Task: Add an event with the title Second Client Appreciation Reception, date '2024/05/09', time 8:00 AM to 10:00 AMand add a description: The PIP Discussion will be conducted in a respectful and confidential manner, ensuring that the employee feels heard and valued. The ultimate goal is to create a supportive environment that encourages growth, self-improvement, and the attainment of desired performance levels.Select event color  Flamingo . Add location for the event as: Vilnius, Lithuania, logged in from the account softage.8@softage.netand send the event invitation to softage.6@softage.net and softage.7@softage.net. Set a reminder for the event Daily
Action: Mouse moved to (48, 114)
Screenshot: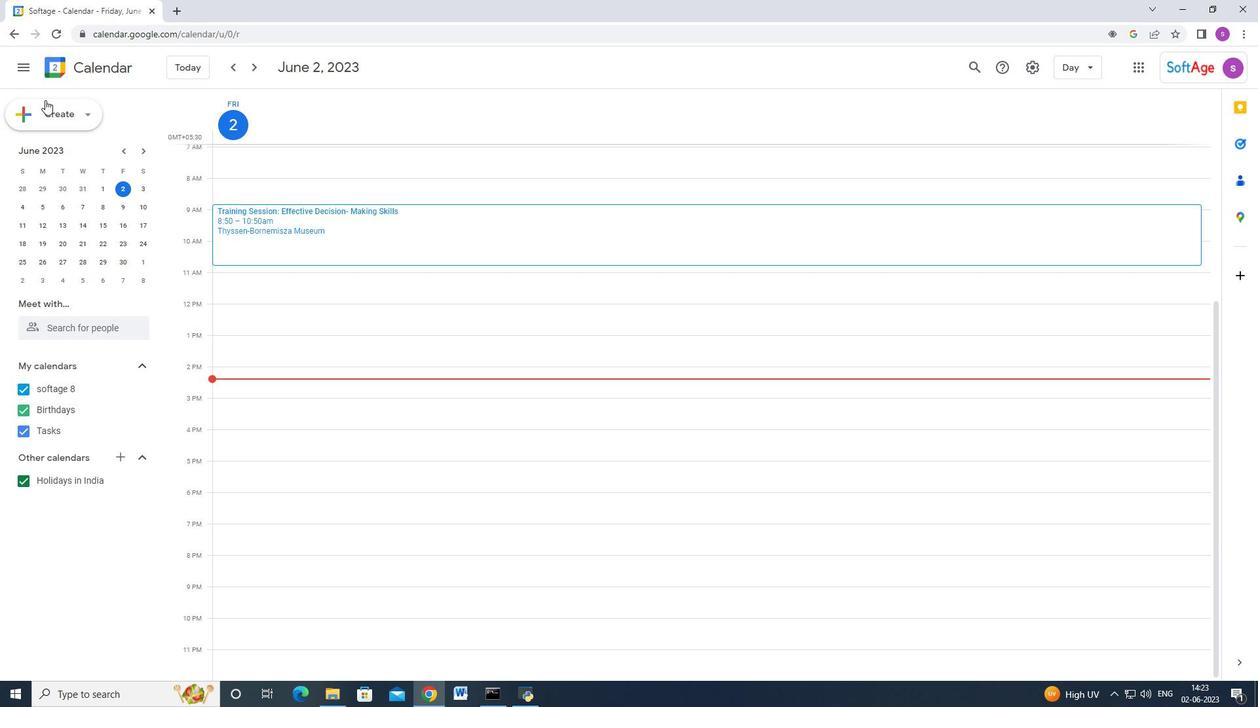 
Action: Mouse pressed left at (48, 114)
Screenshot: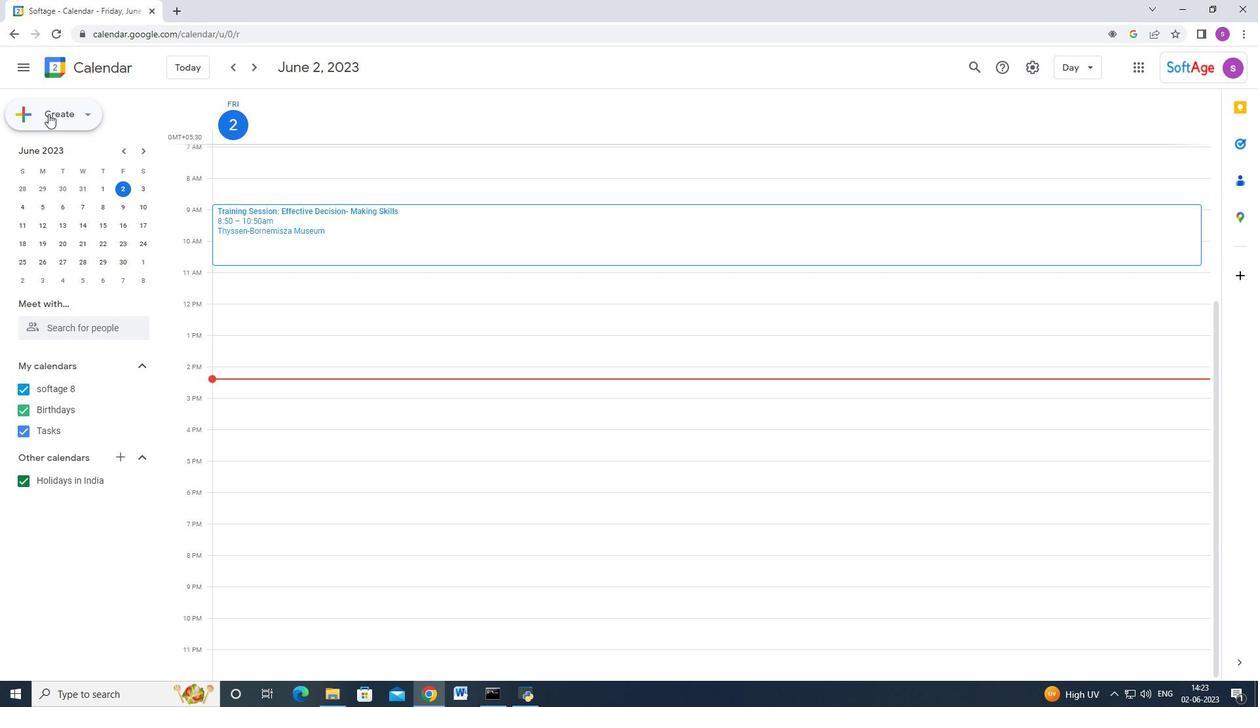 
Action: Mouse moved to (54, 146)
Screenshot: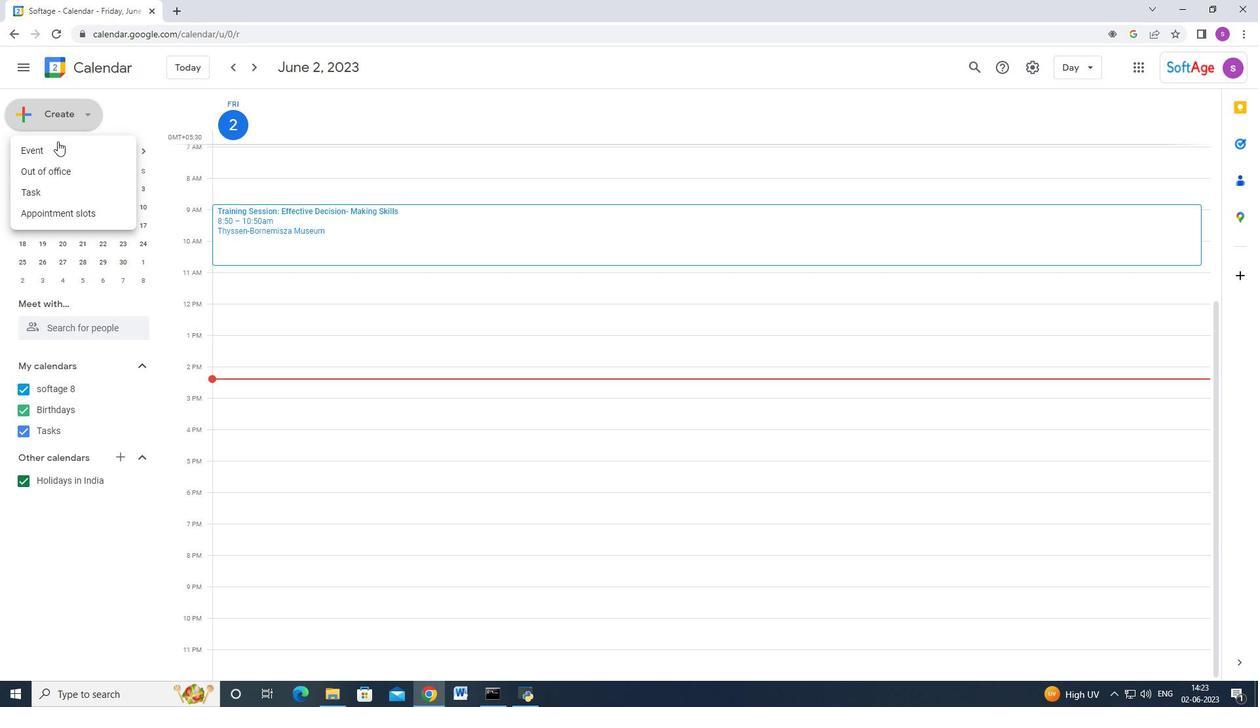 
Action: Mouse pressed left at (54, 146)
Screenshot: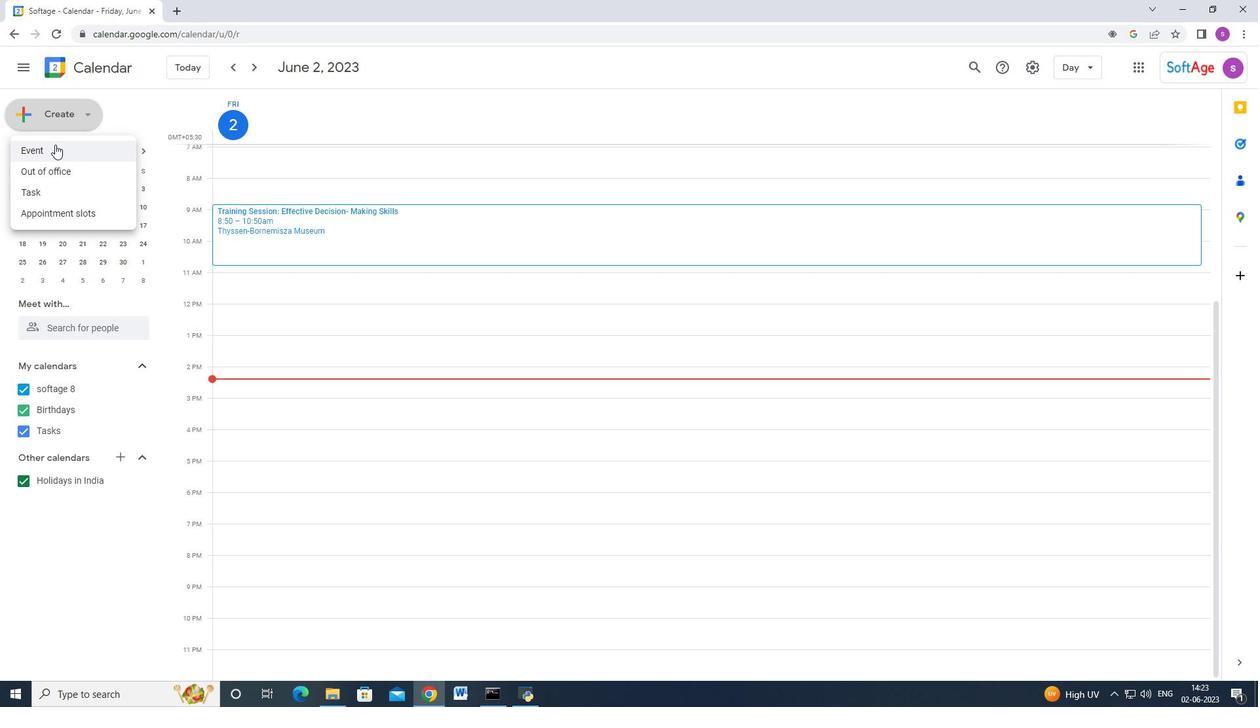 
Action: Mouse moved to (735, 509)
Screenshot: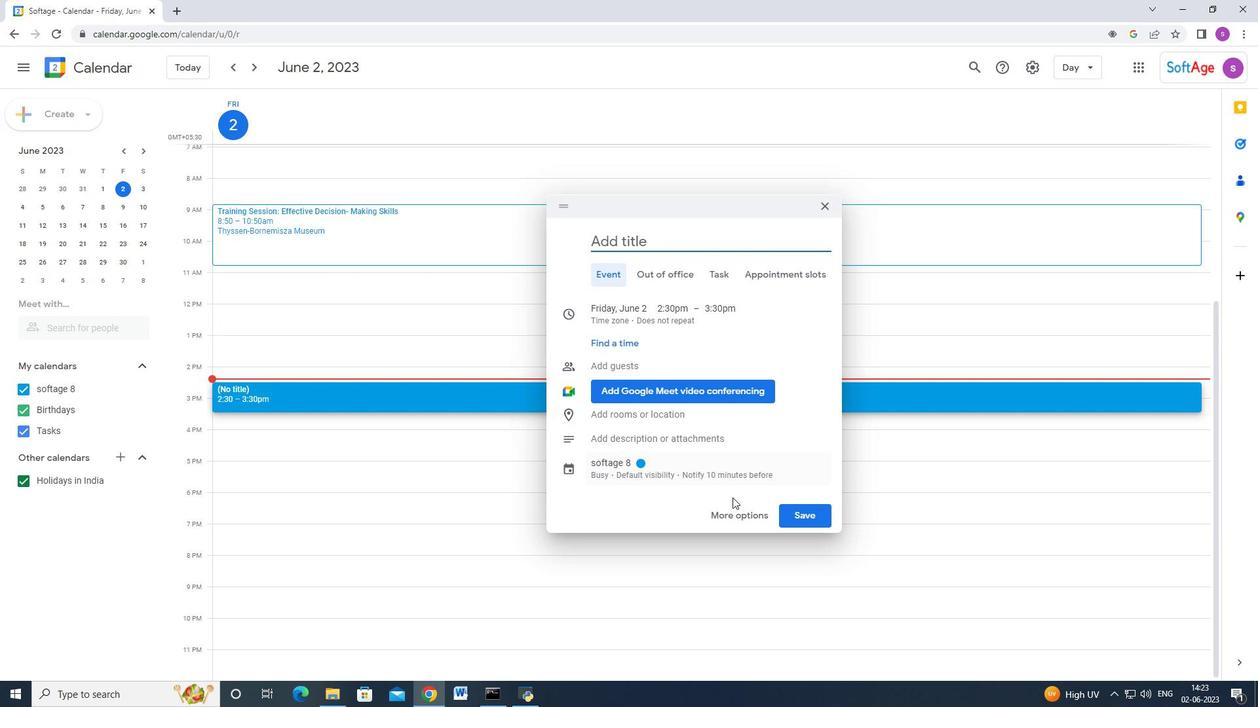 
Action: Mouse pressed left at (735, 509)
Screenshot: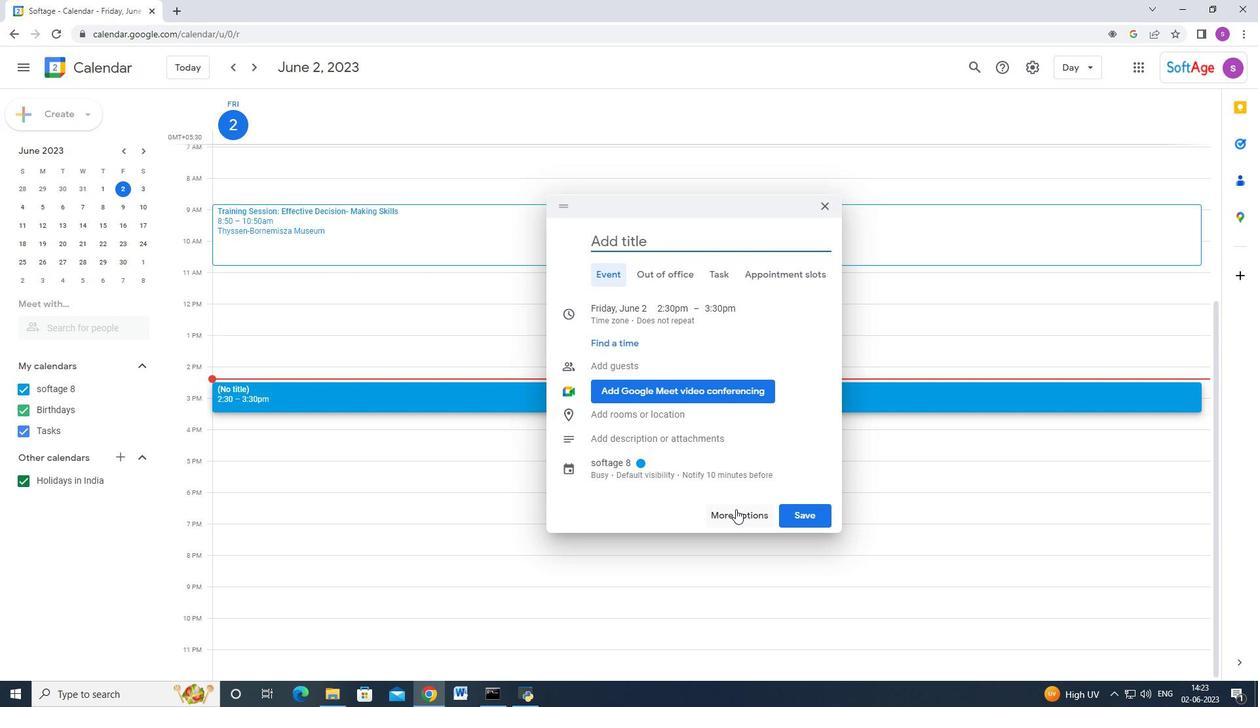 
Action: Mouse moved to (177, 93)
Screenshot: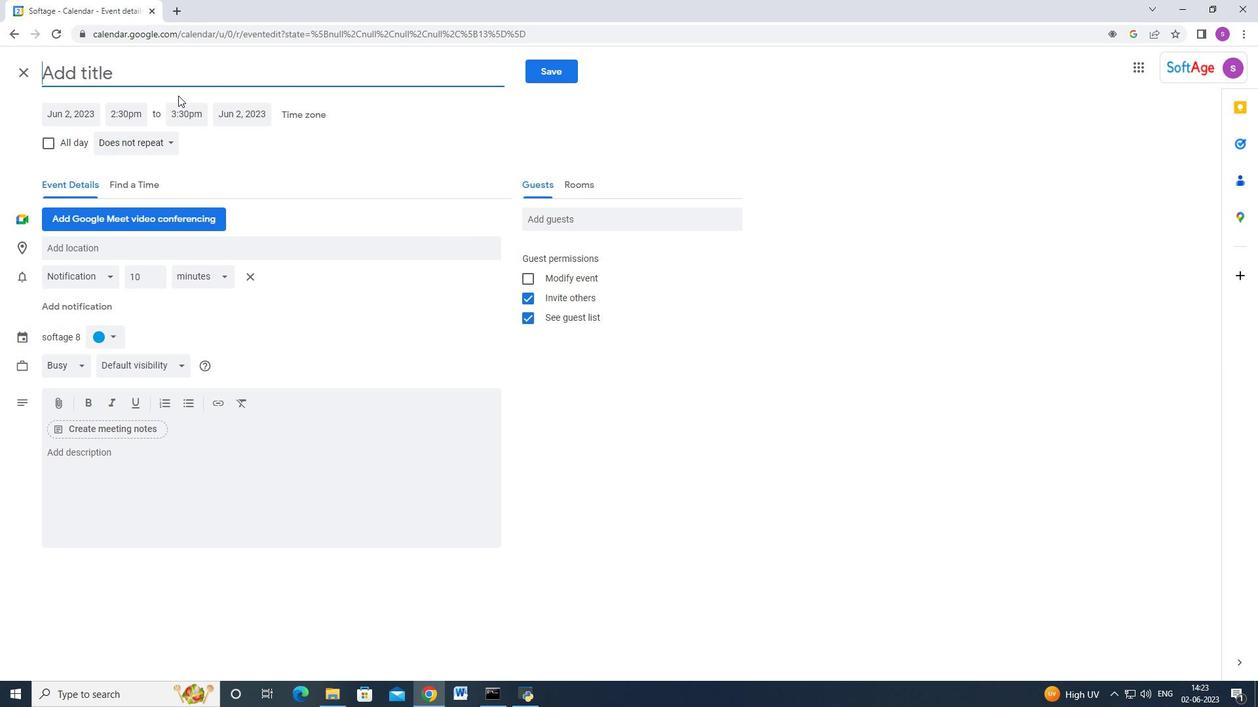 
Action: Key pressed <Key.shift_r>Second<Key.space><Key.shift>Client<Key.space><Key.shift_r>Appreciation<Key.space><Key.shift_r>Reception
Screenshot: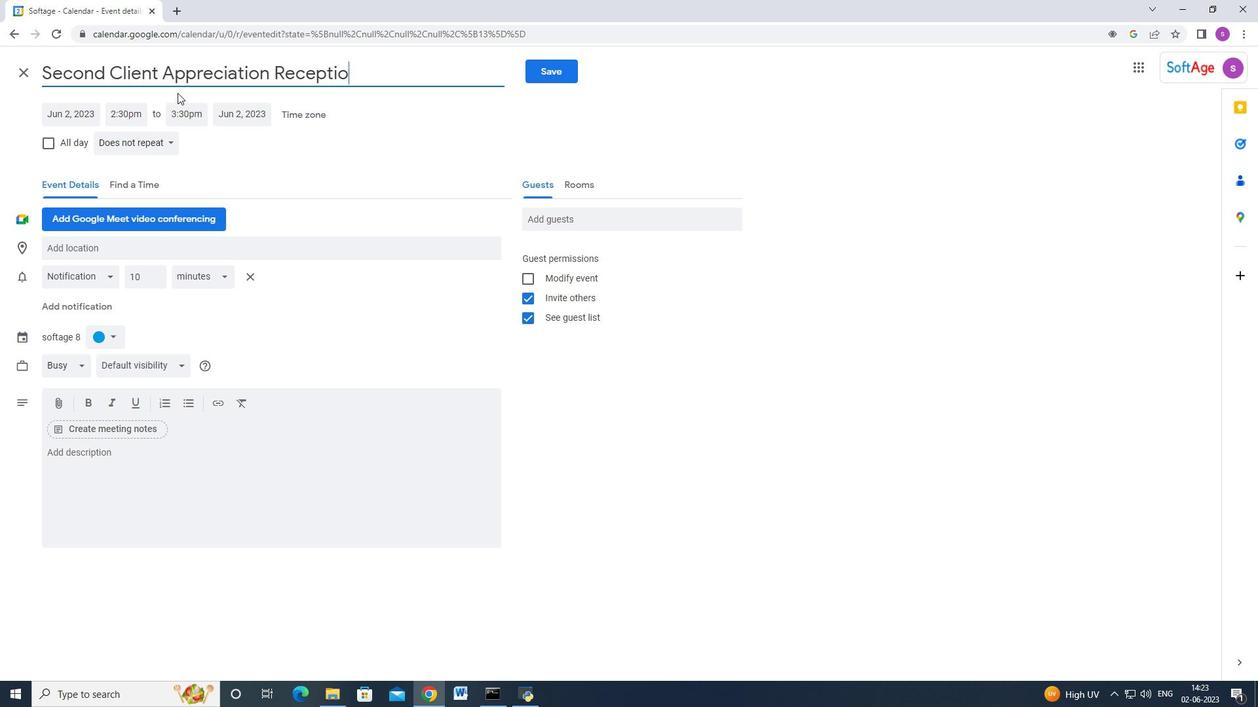 
Action: Mouse moved to (76, 112)
Screenshot: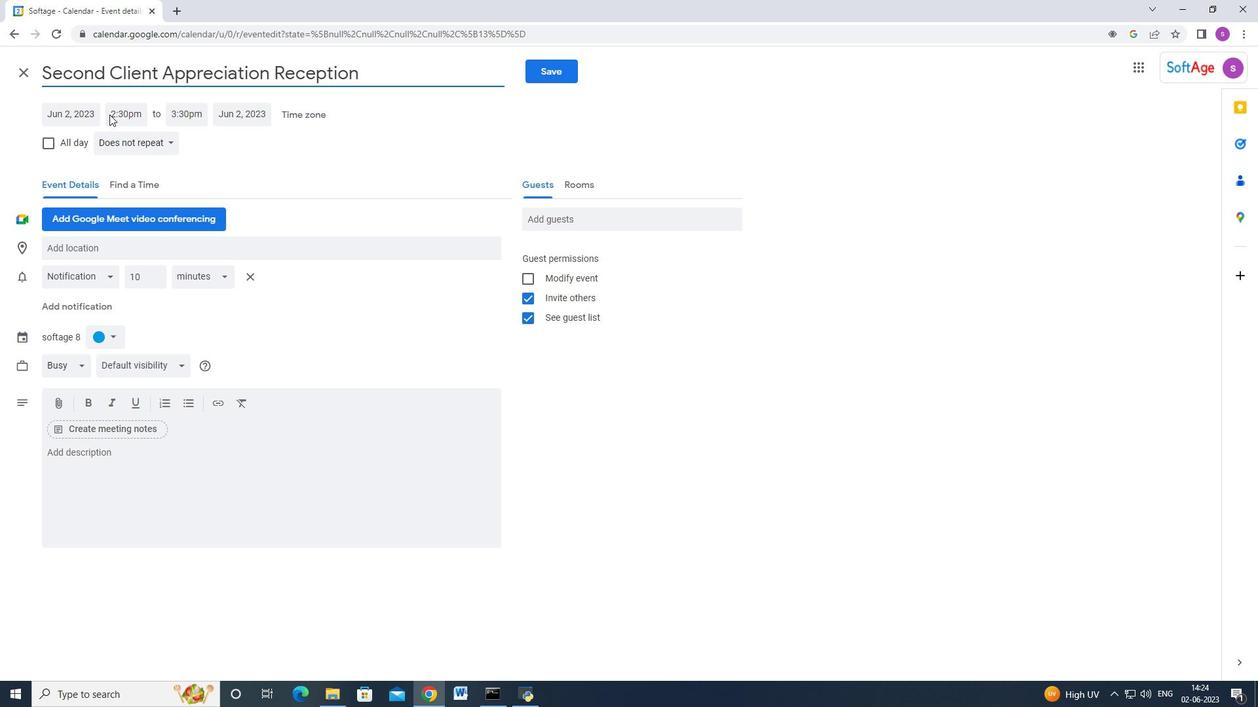
Action: Mouse pressed left at (76, 112)
Screenshot: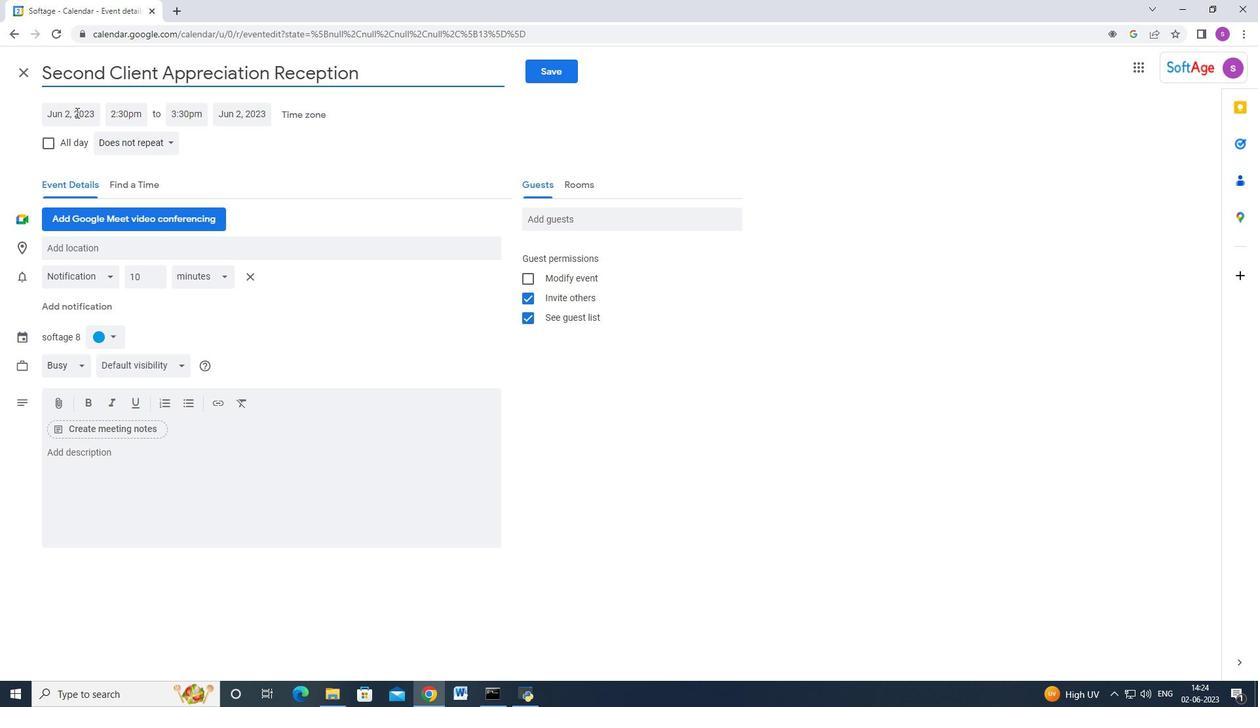 
Action: Mouse moved to (210, 140)
Screenshot: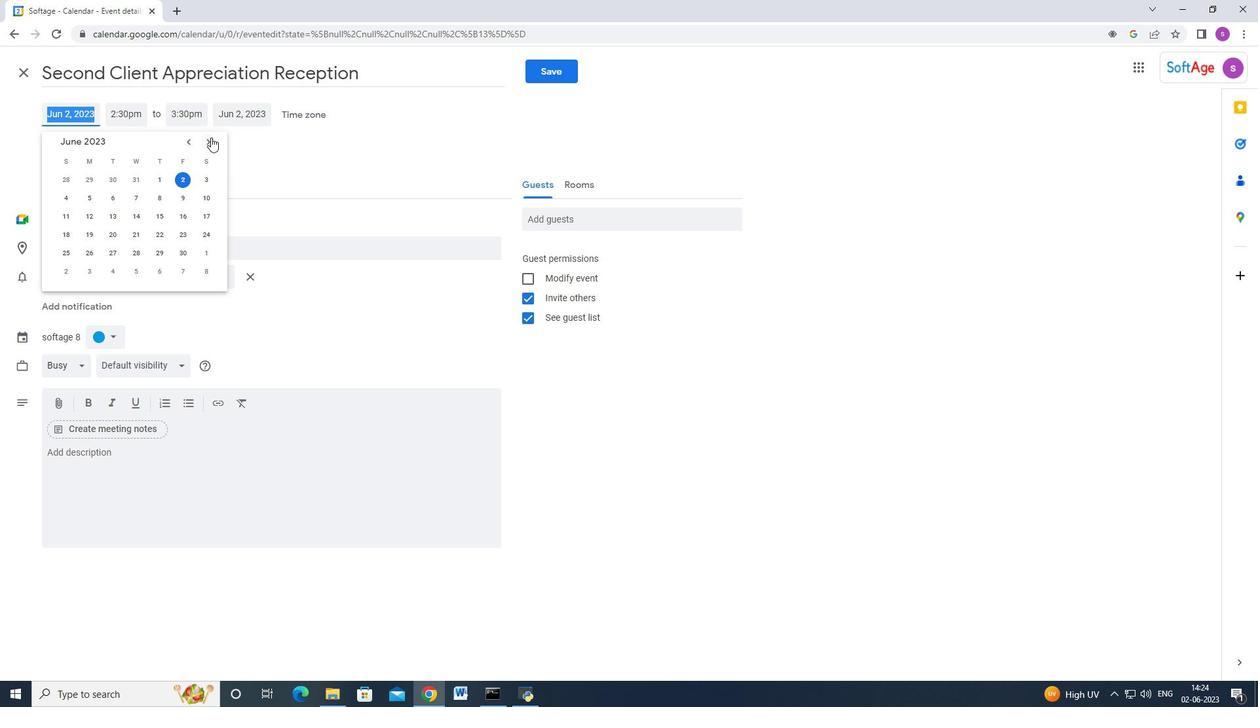 
Action: Mouse pressed left at (210, 140)
Screenshot: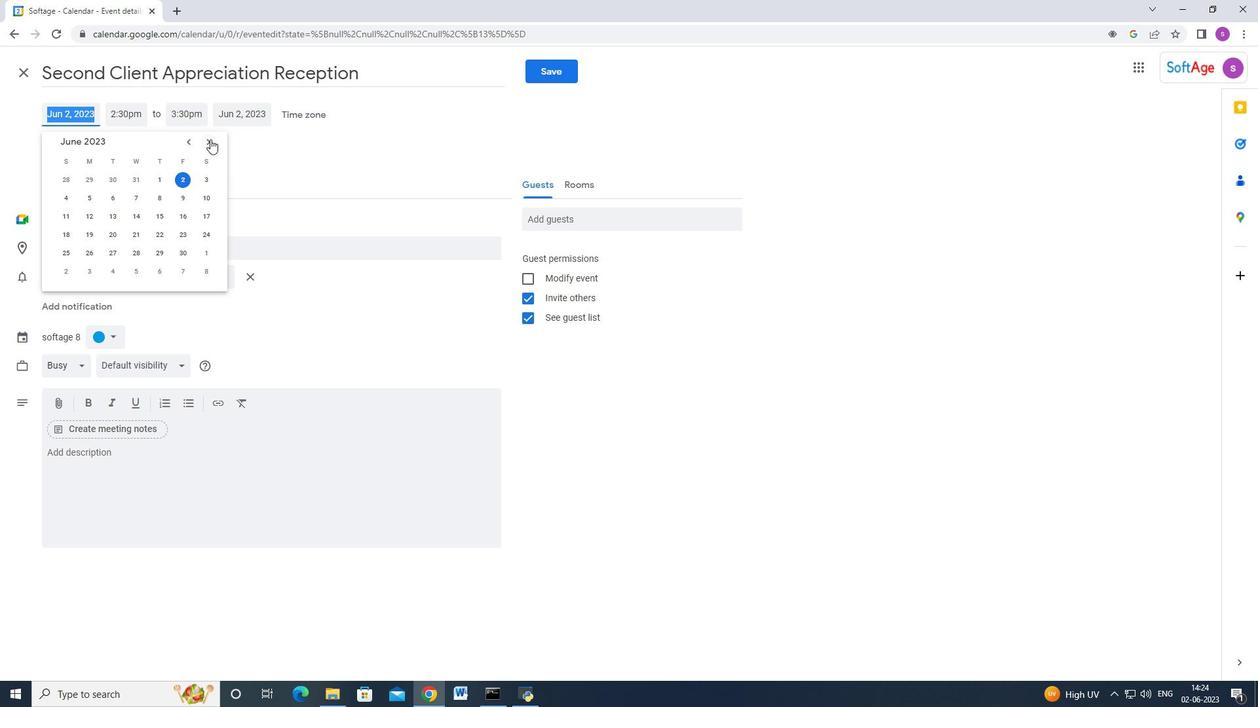 
Action: Mouse pressed left at (210, 140)
Screenshot: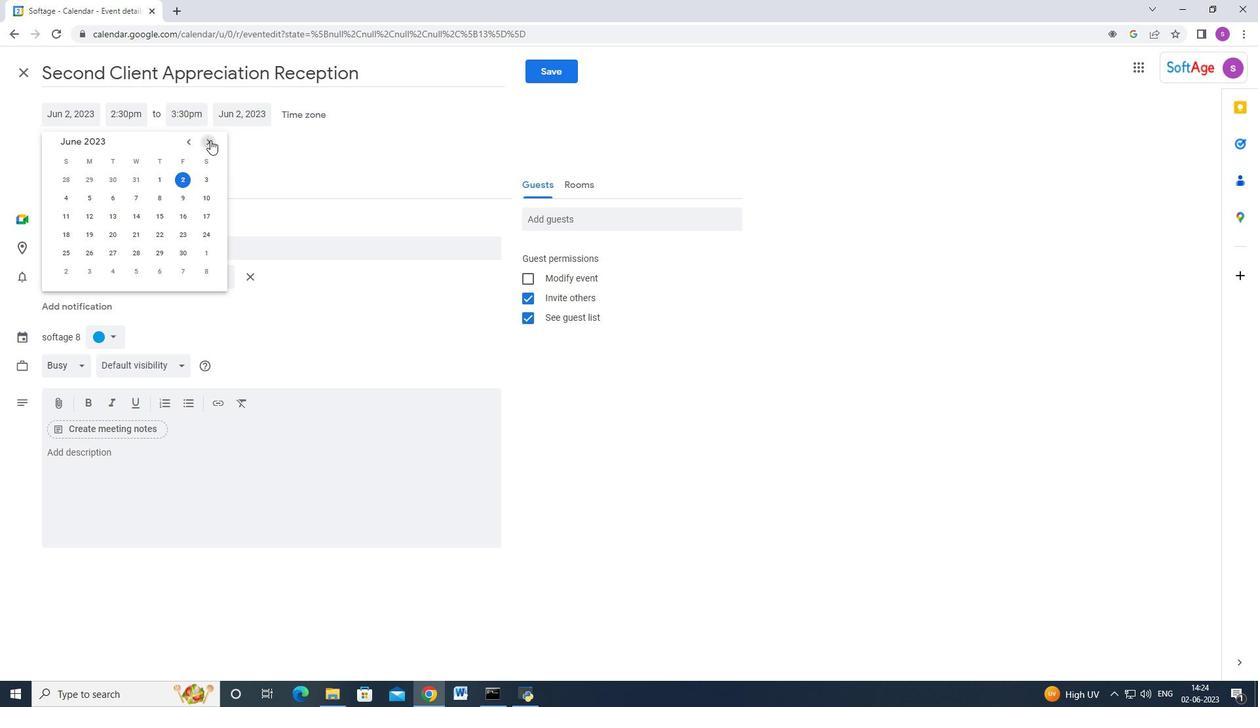 
Action: Mouse pressed left at (210, 140)
Screenshot: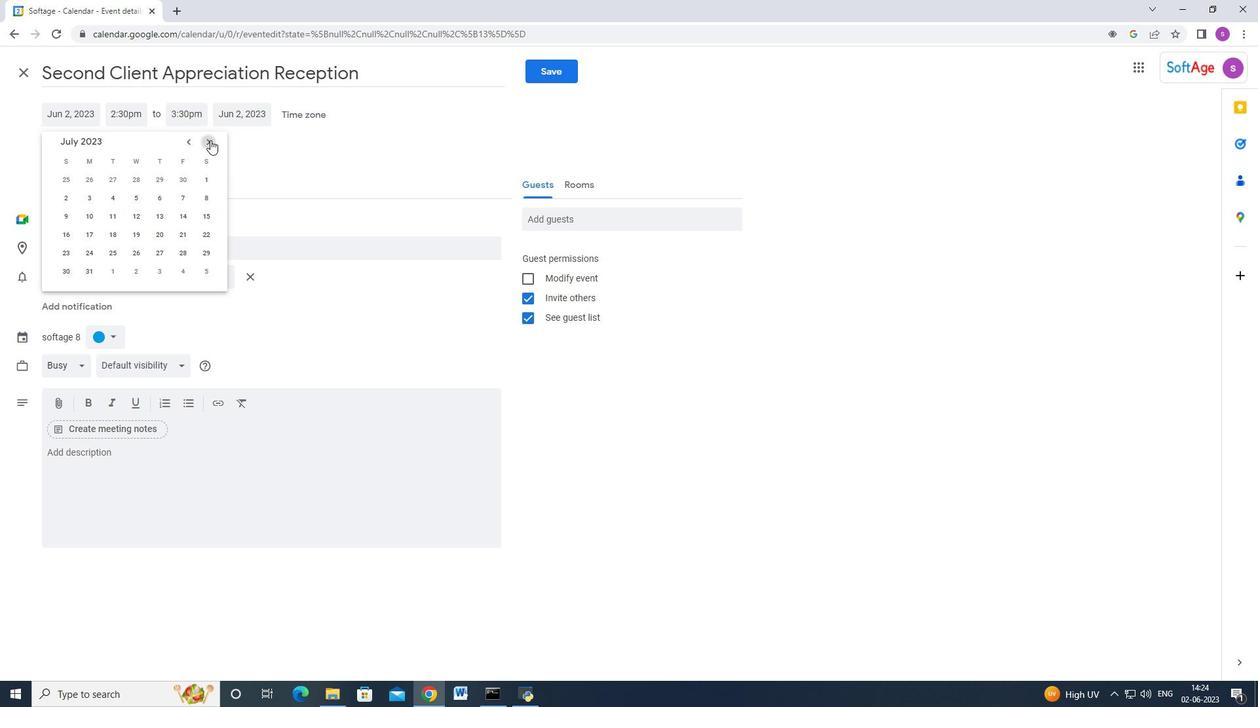 
Action: Mouse pressed left at (210, 140)
Screenshot: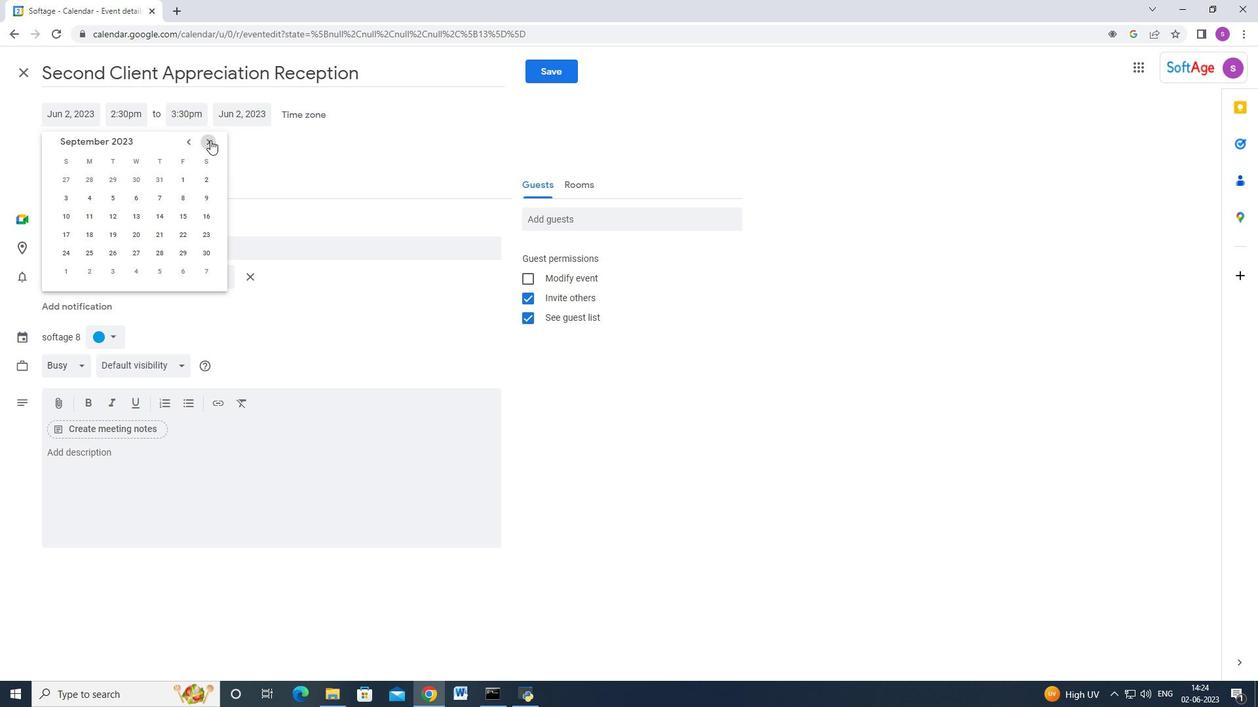 
Action: Mouse moved to (209, 140)
Screenshot: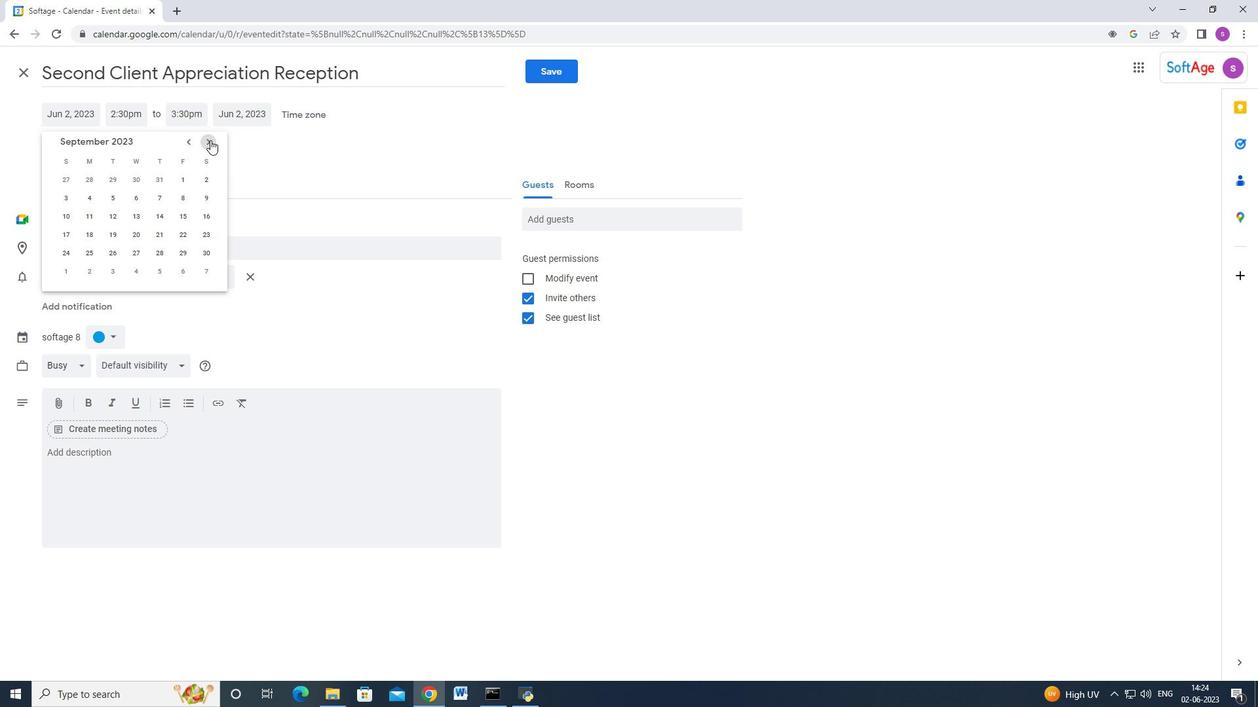 
Action: Mouse pressed left at (209, 140)
Screenshot: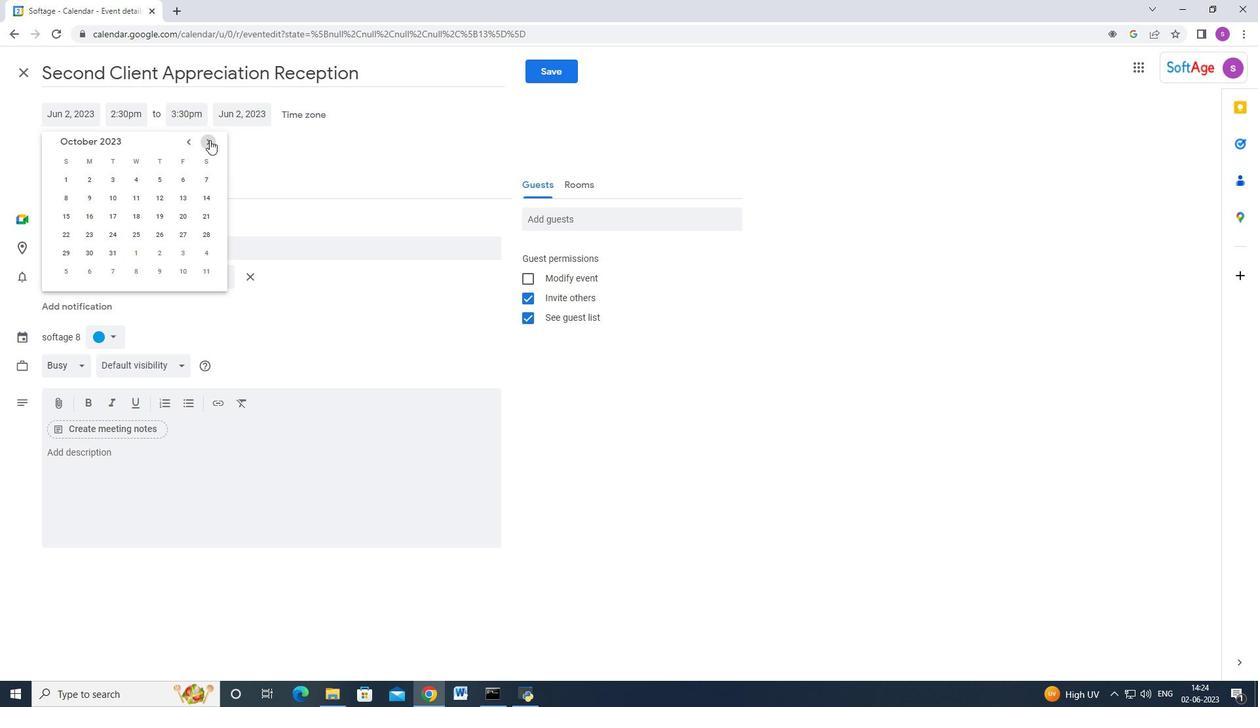 
Action: Mouse pressed left at (209, 140)
Screenshot: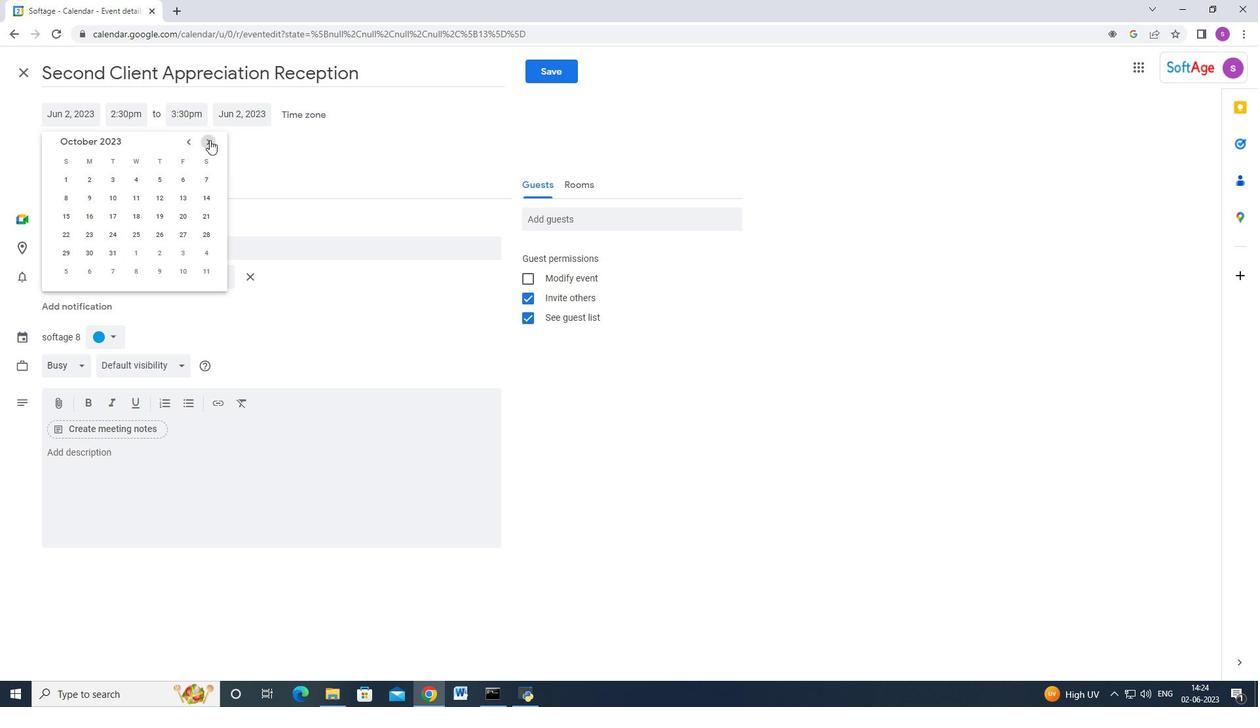 
Action: Mouse pressed left at (209, 140)
Screenshot: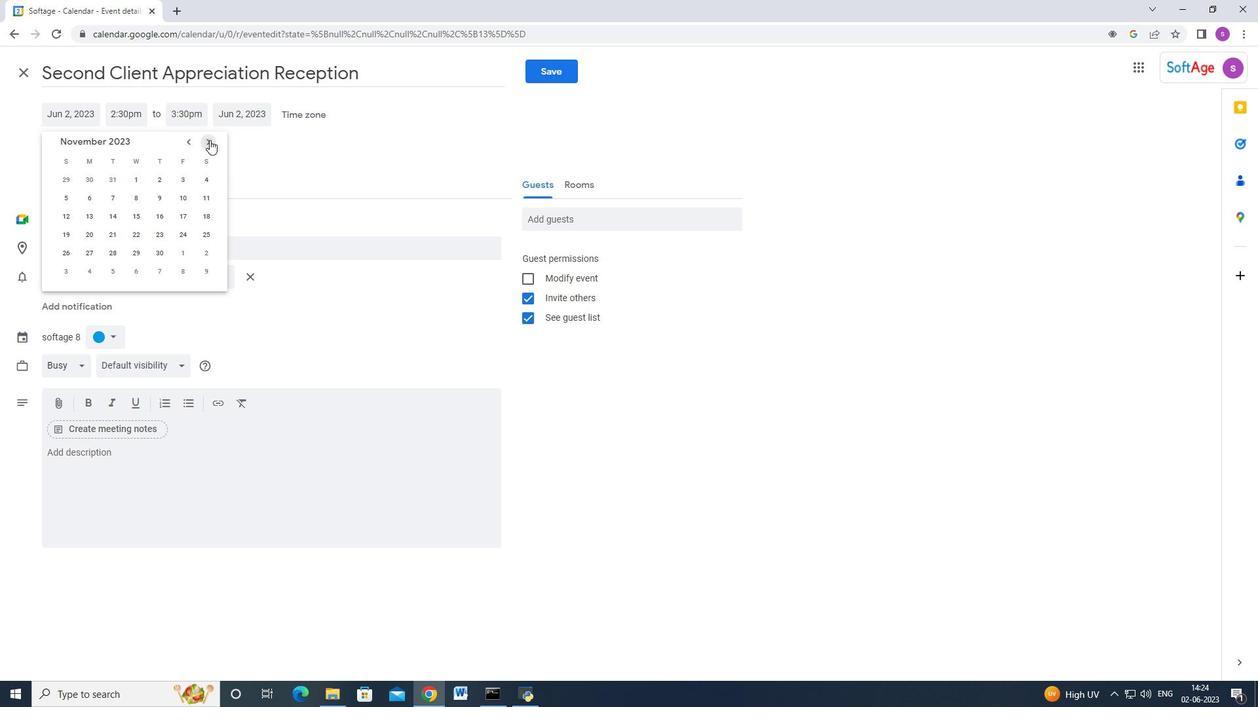 
Action: Mouse pressed left at (209, 140)
Screenshot: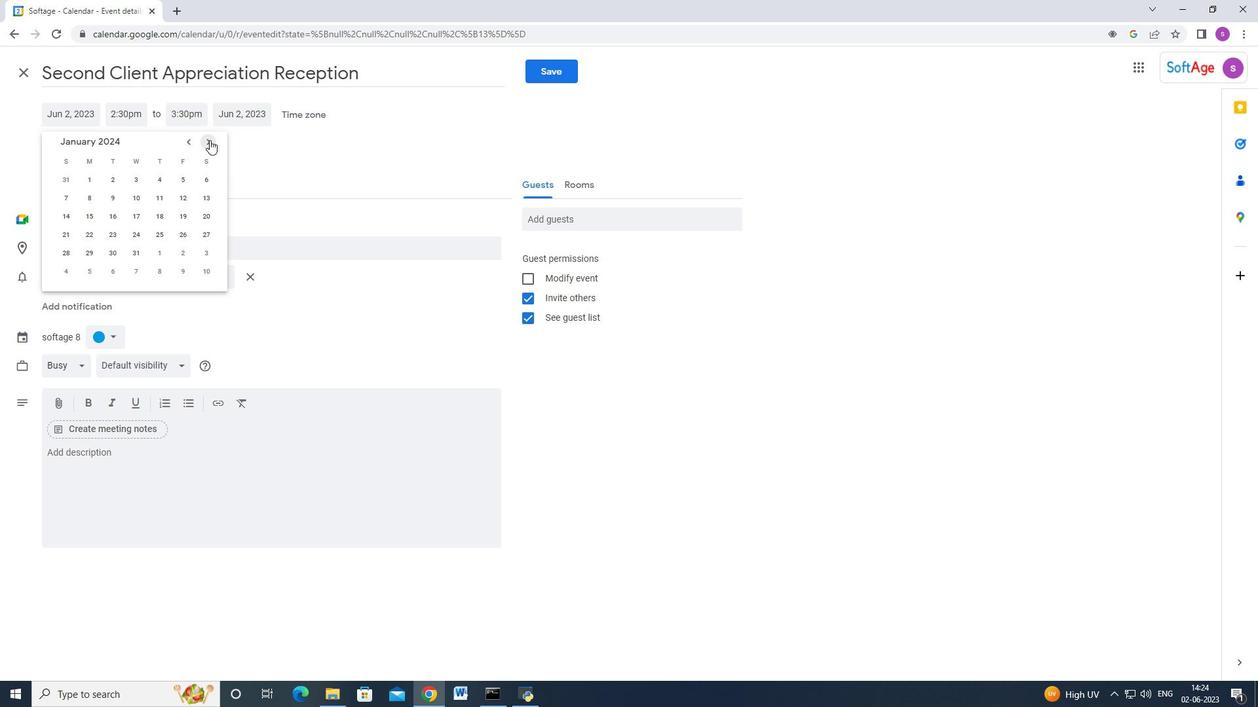 
Action: Mouse pressed left at (209, 140)
Screenshot: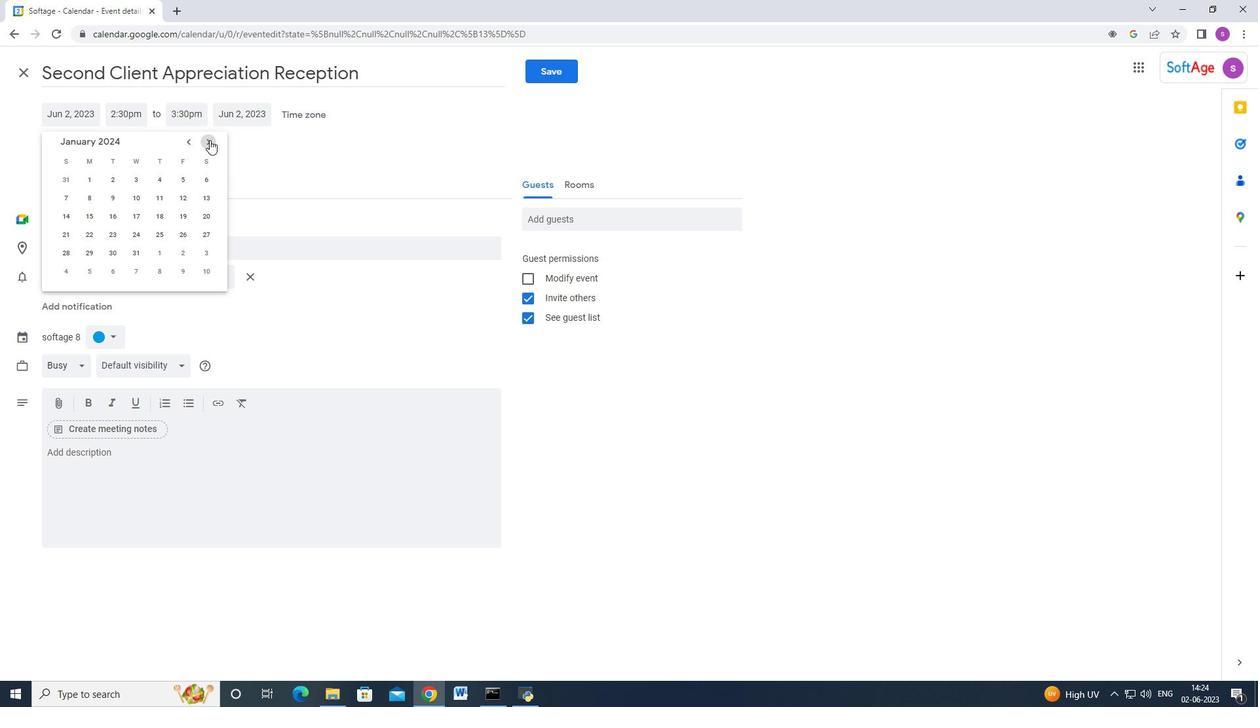 
Action: Mouse pressed left at (209, 140)
Screenshot: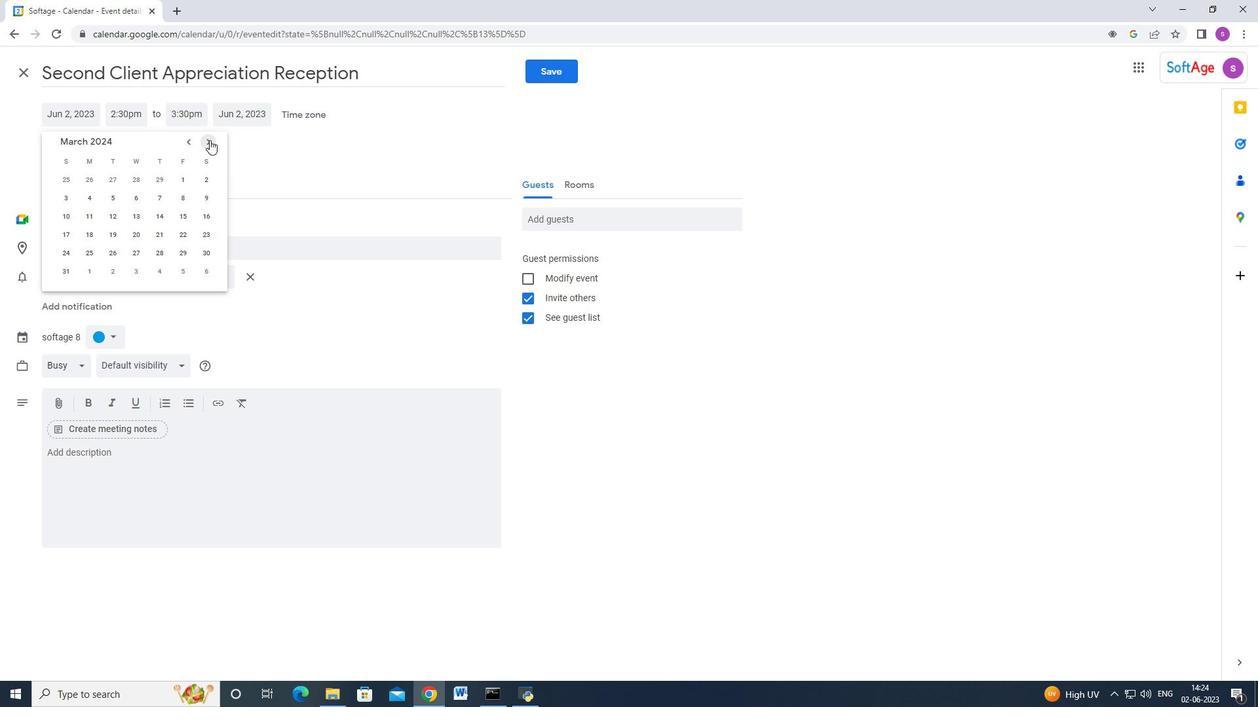 
Action: Mouse pressed left at (209, 140)
Screenshot: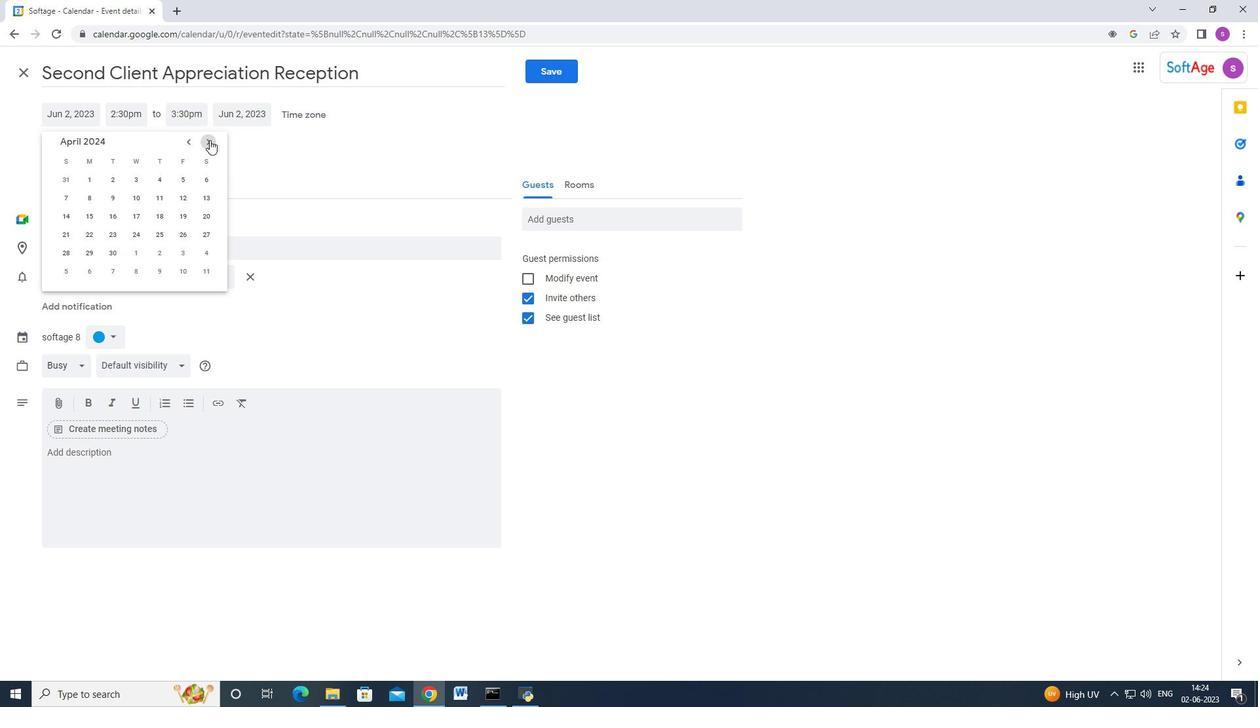 
Action: Mouse moved to (158, 197)
Screenshot: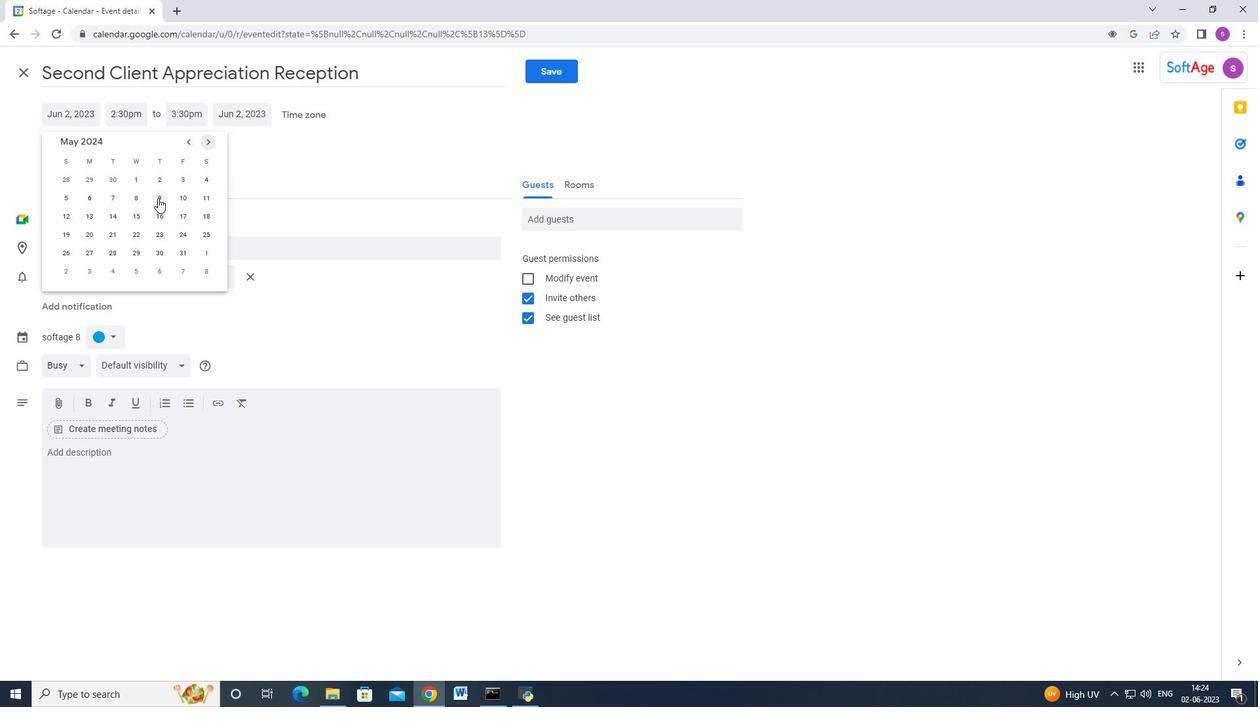 
Action: Mouse pressed left at (158, 197)
Screenshot: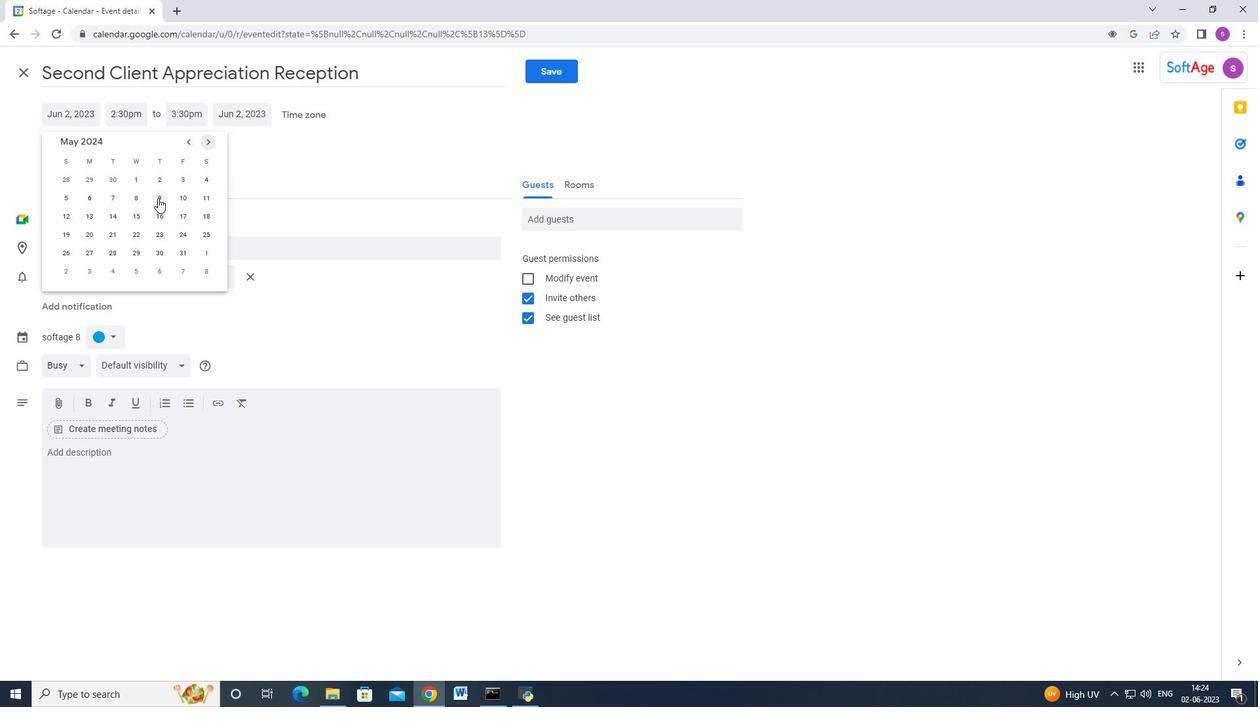 
Action: Mouse moved to (126, 120)
Screenshot: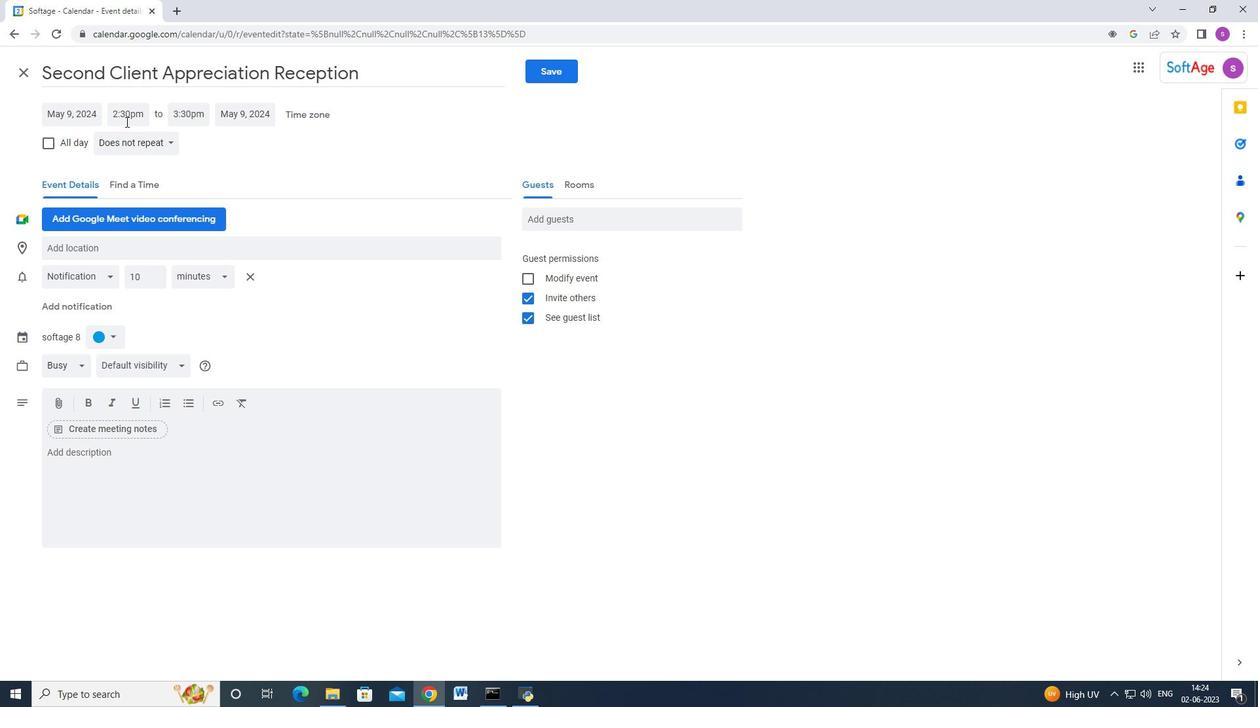 
Action: Mouse pressed left at (126, 120)
Screenshot: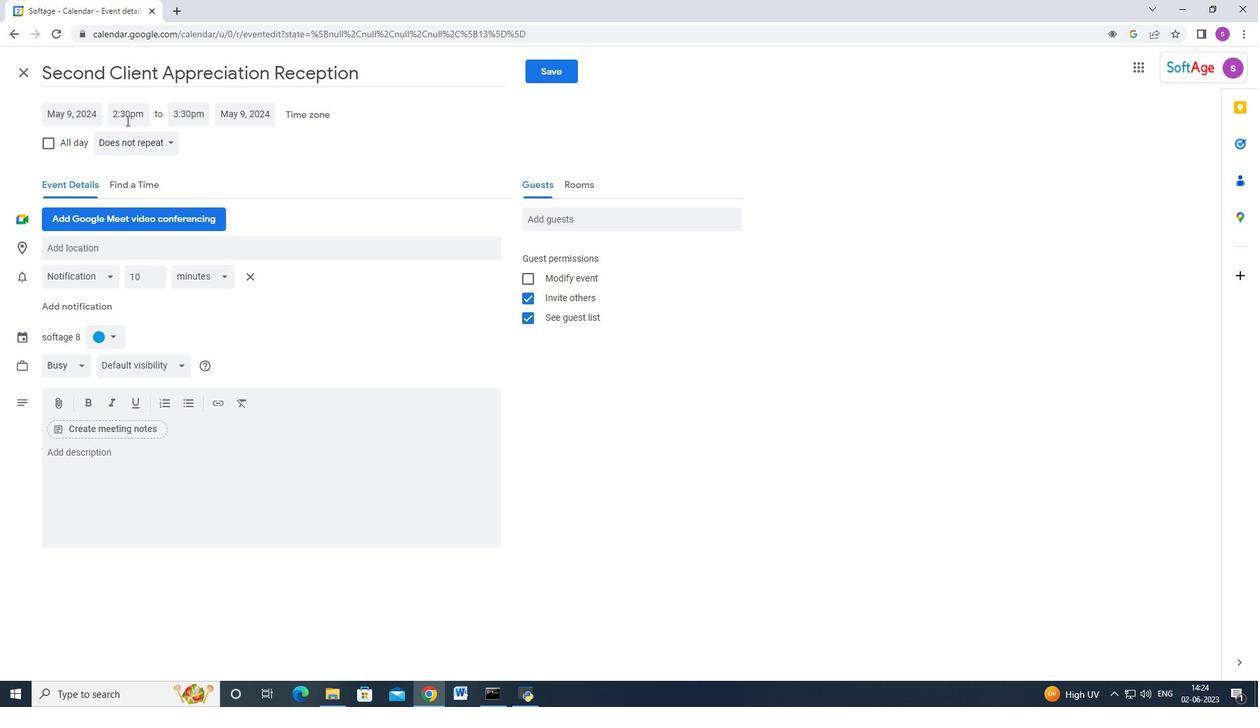 
Action: Mouse moved to (142, 176)
Screenshot: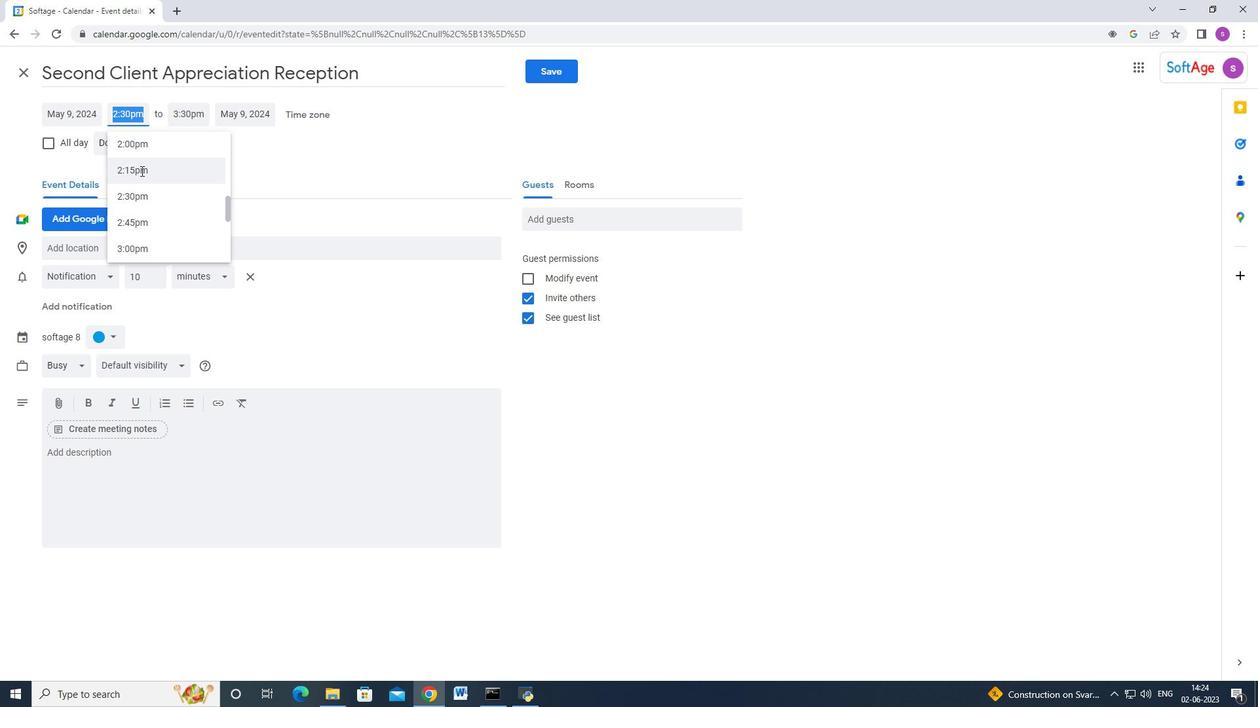 
Action: Mouse scrolled (142, 175) with delta (0, 0)
Screenshot: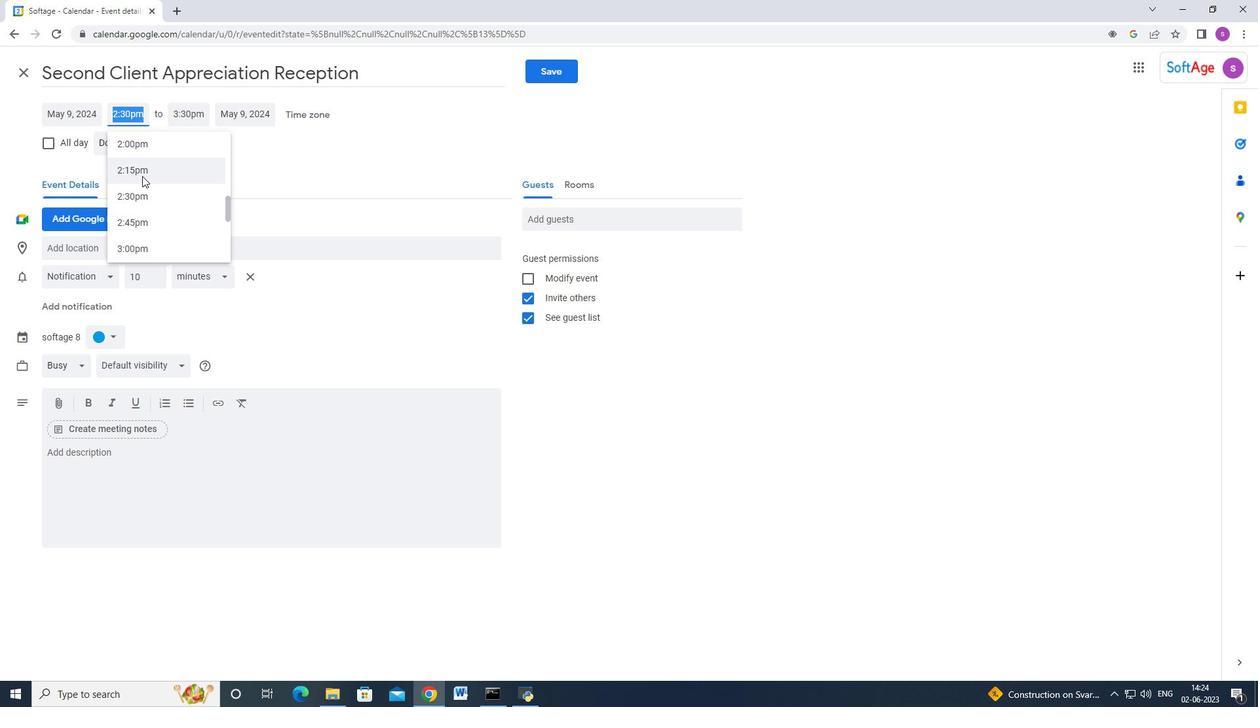 
Action: Mouse scrolled (142, 175) with delta (0, 0)
Screenshot: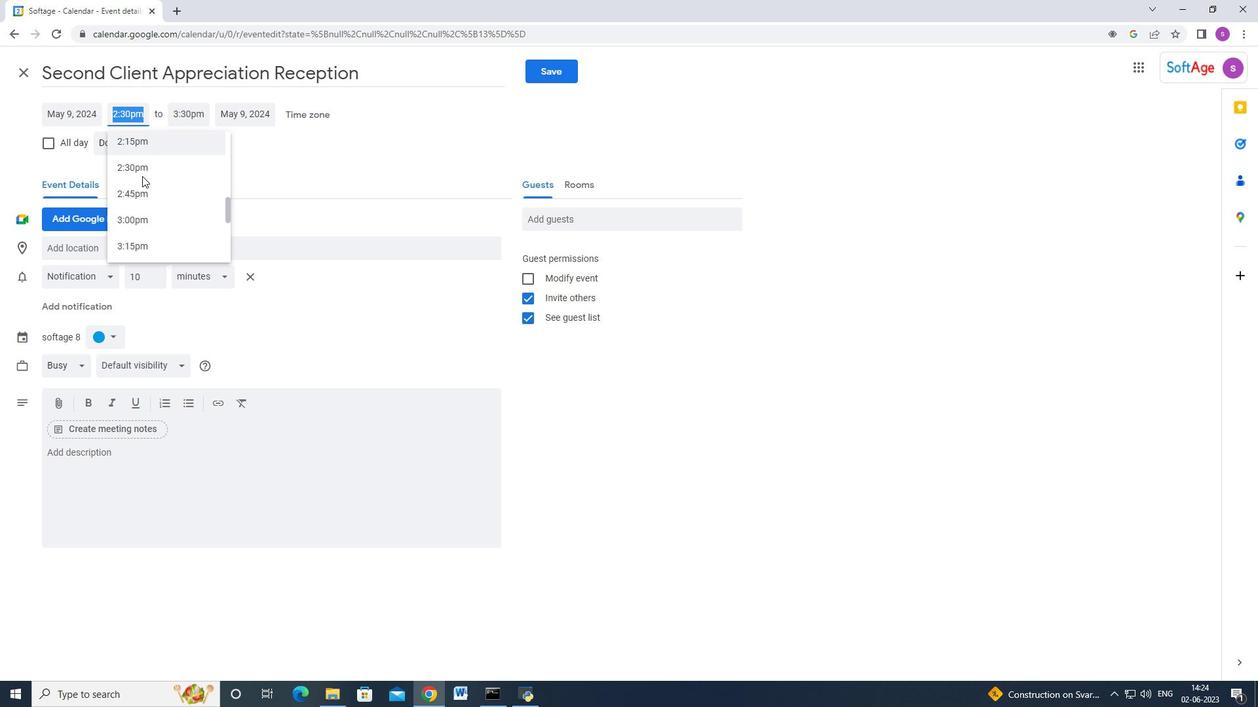 
Action: Mouse scrolled (142, 175) with delta (0, 0)
Screenshot: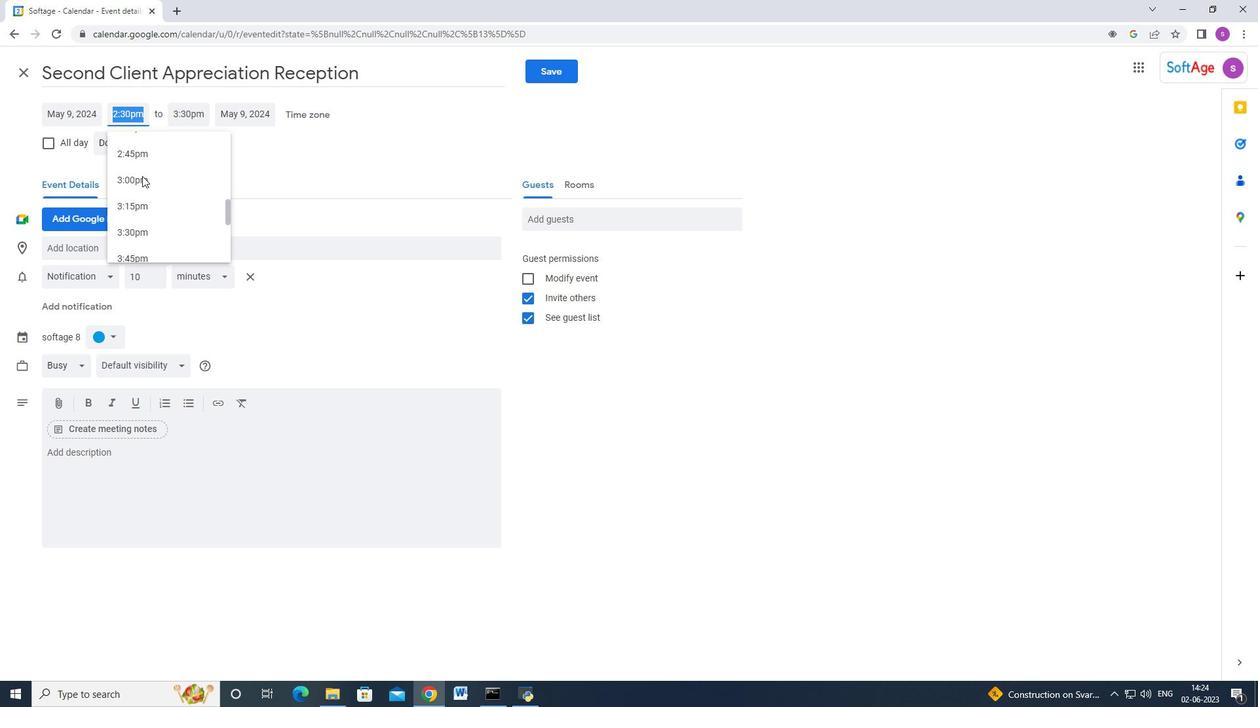 
Action: Mouse scrolled (142, 175) with delta (0, 0)
Screenshot: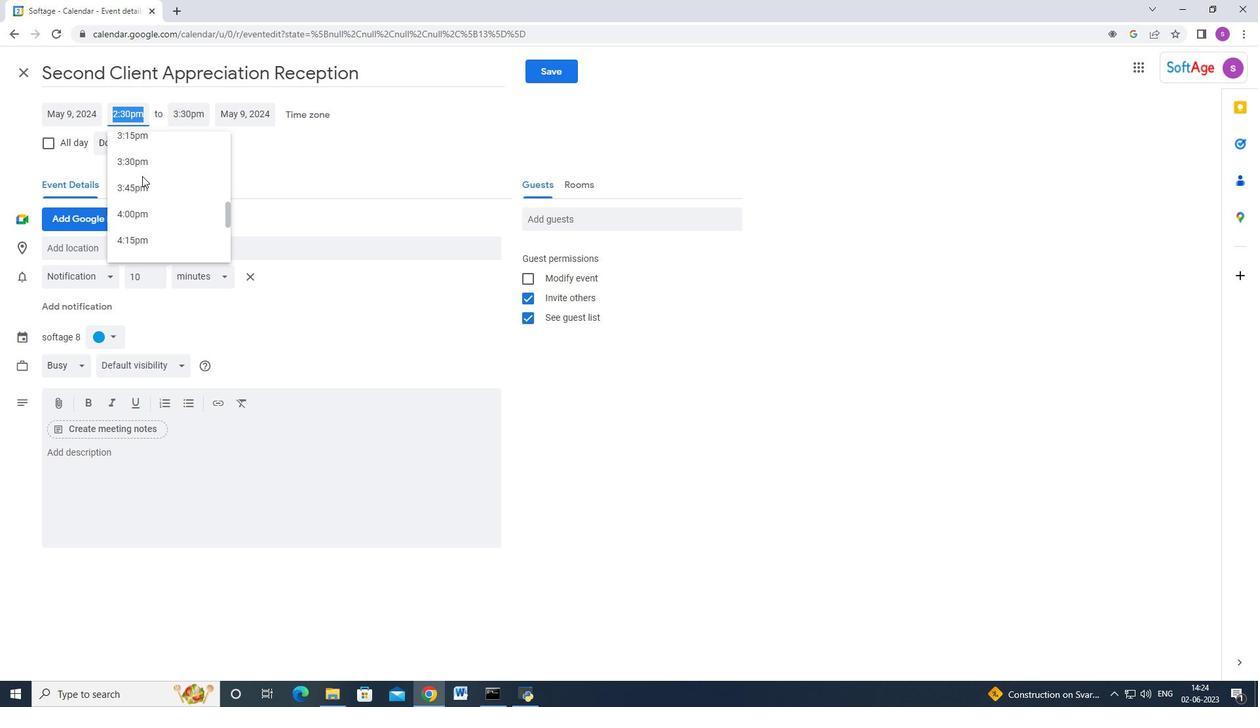 
Action: Mouse scrolled (142, 175) with delta (0, 0)
Screenshot: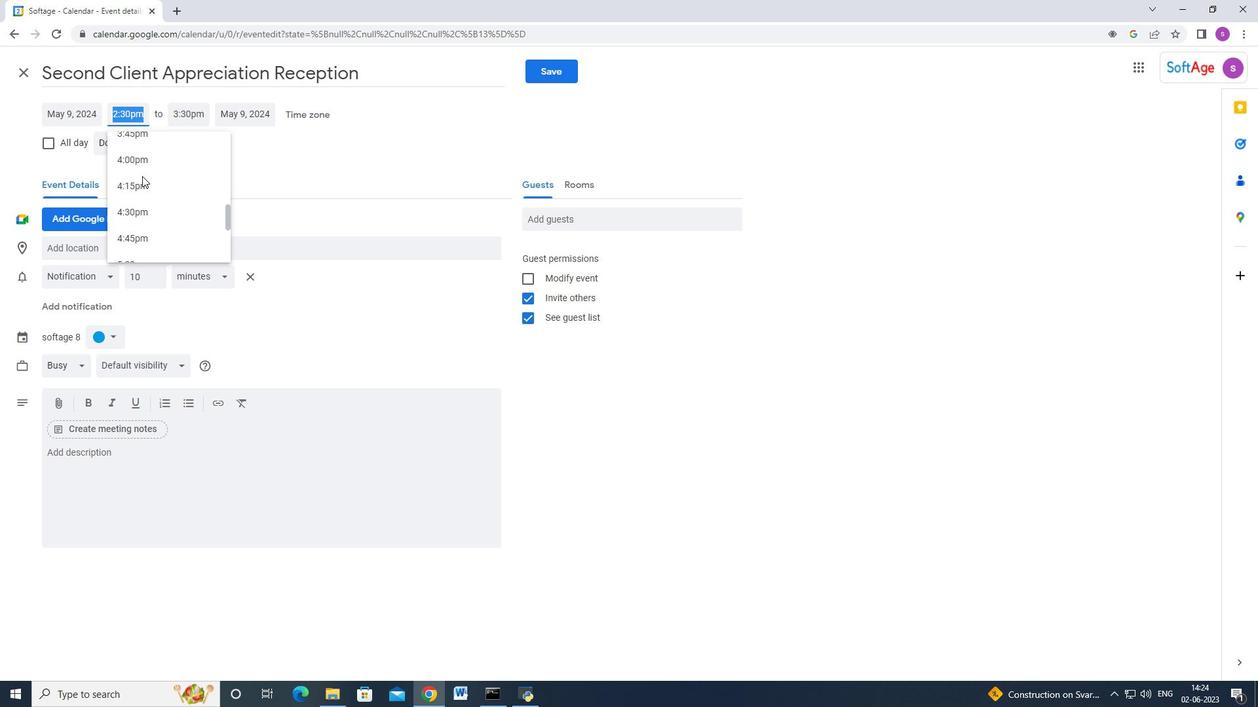 
Action: Mouse scrolled (142, 175) with delta (0, 0)
Screenshot: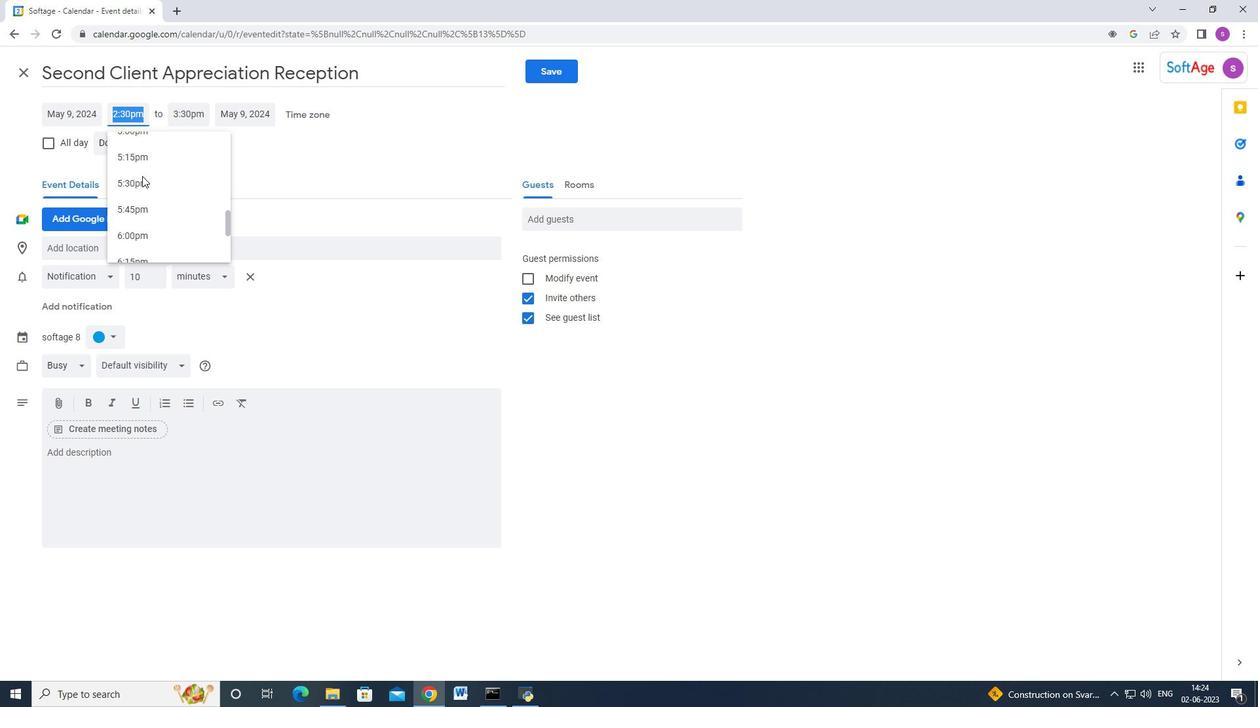 
Action: Mouse scrolled (142, 175) with delta (0, 0)
Screenshot: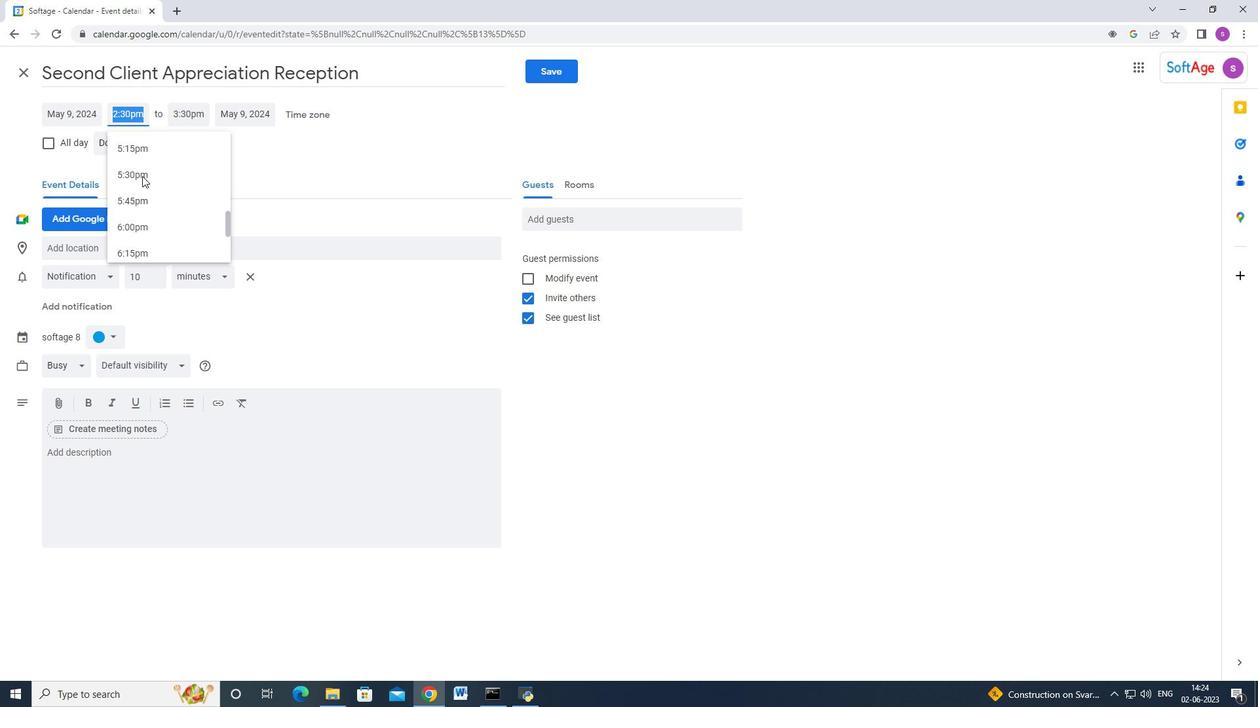 
Action: Mouse moved to (140, 127)
Screenshot: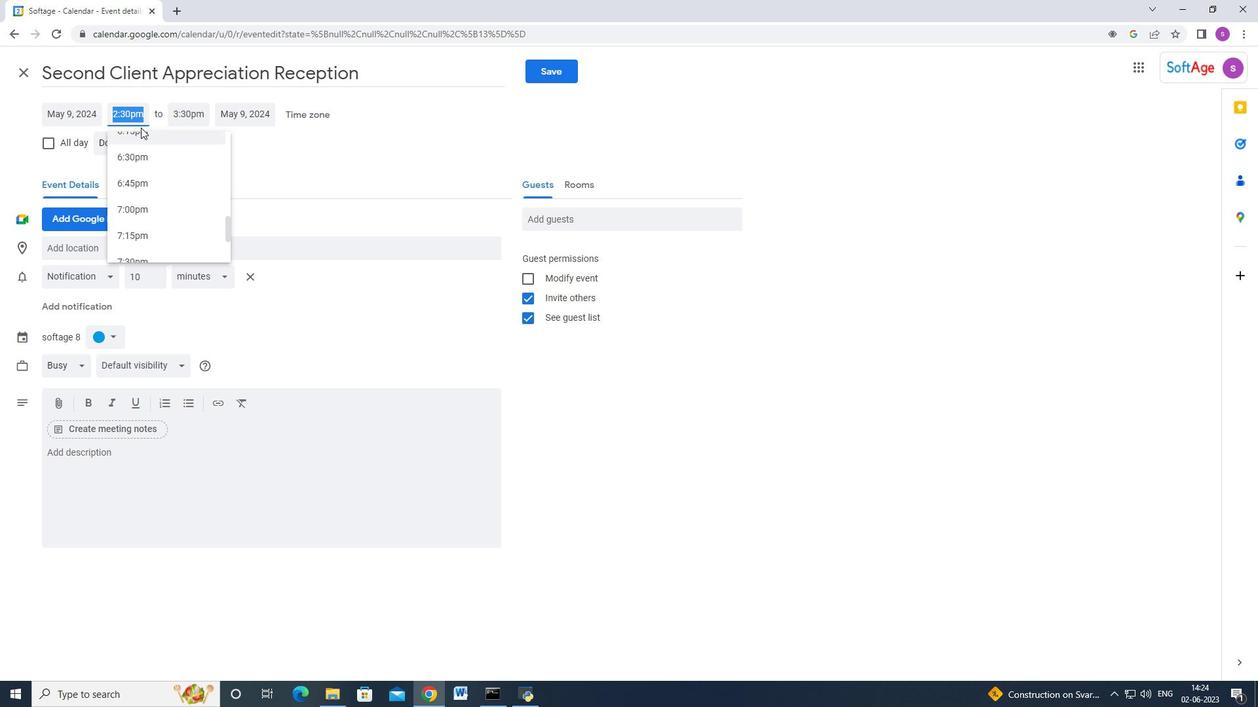 
Action: Key pressed 8<Key.shift>:00am<Key.enter>
Screenshot: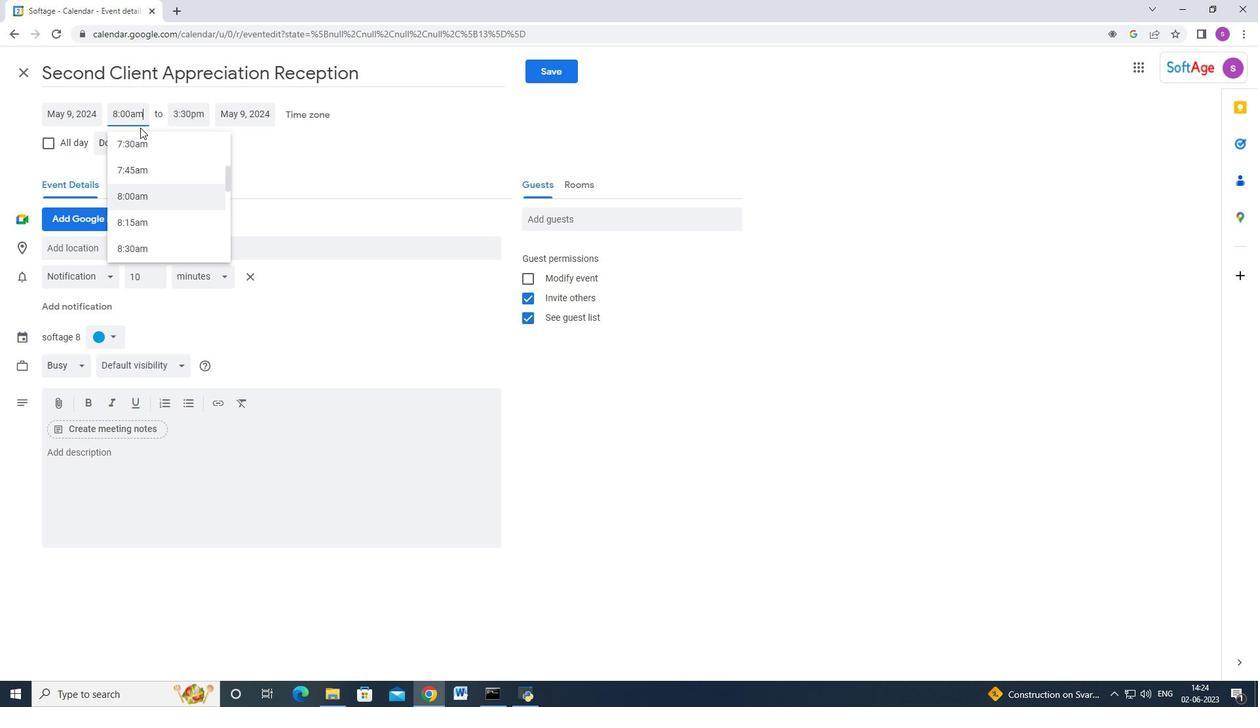 
Action: Mouse moved to (191, 111)
Screenshot: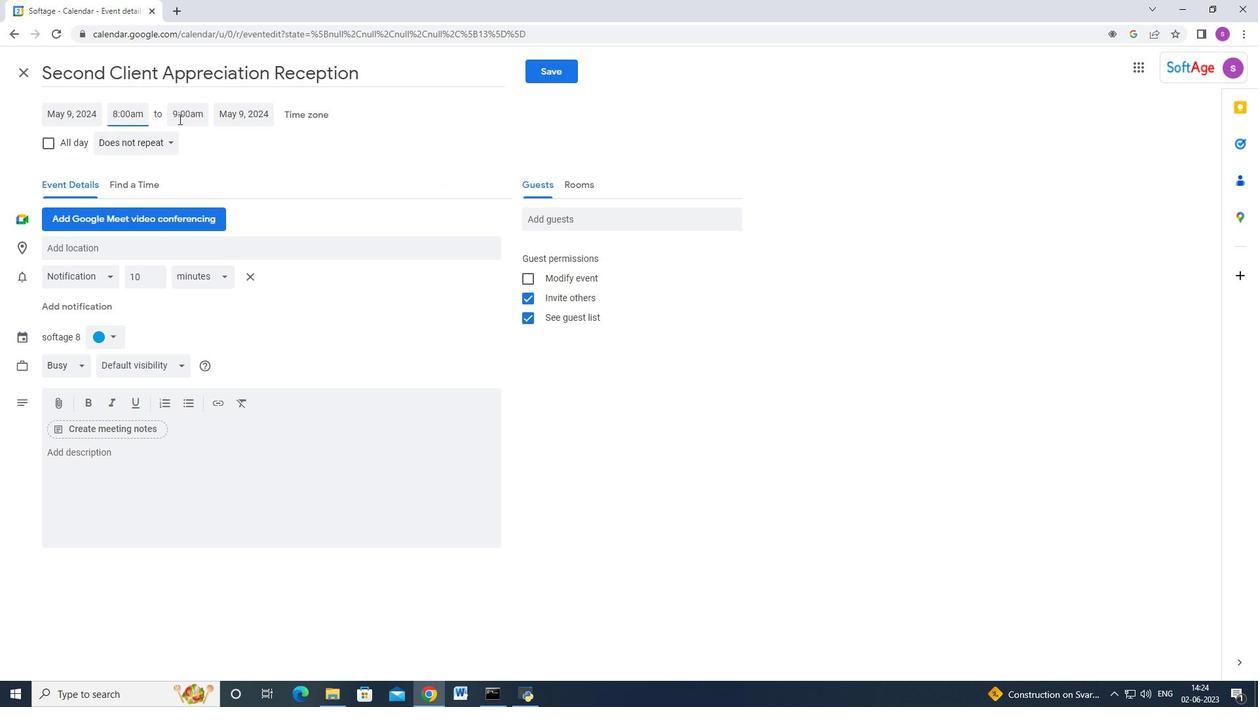 
Action: Mouse pressed left at (191, 111)
Screenshot: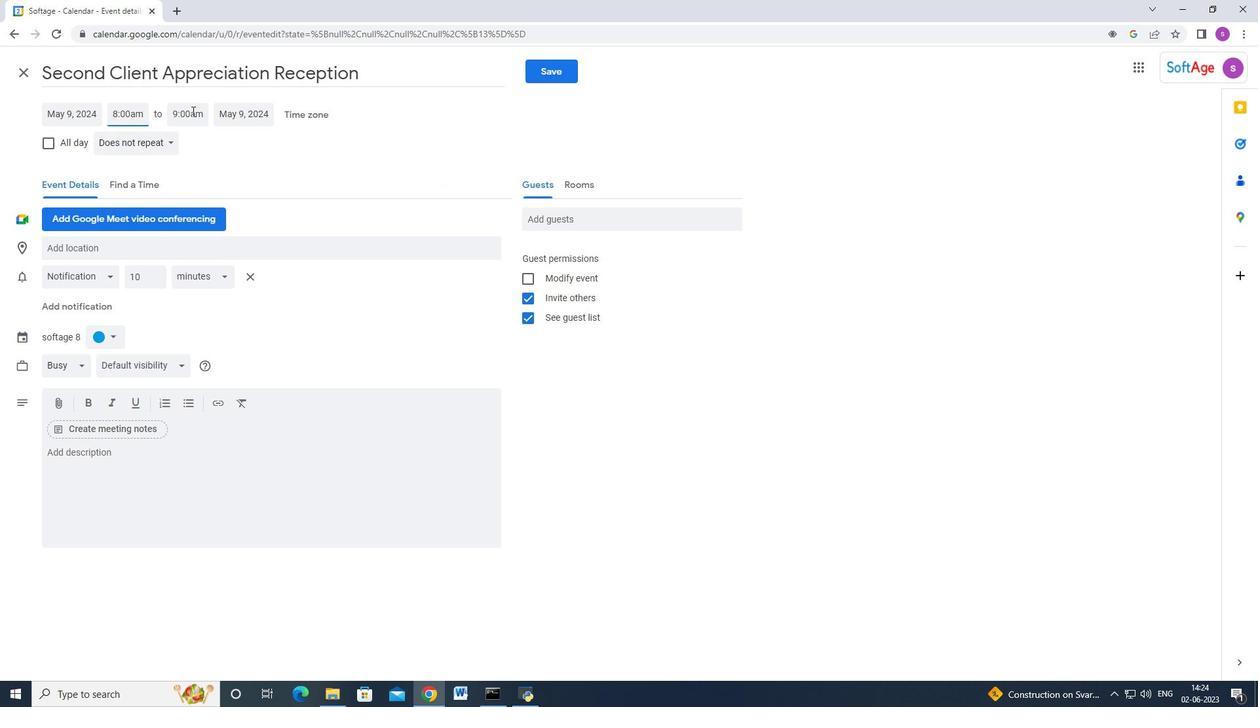 
Action: Key pressed <Key.backspace>10<Key.shift>:00am<Key.enter>
Screenshot: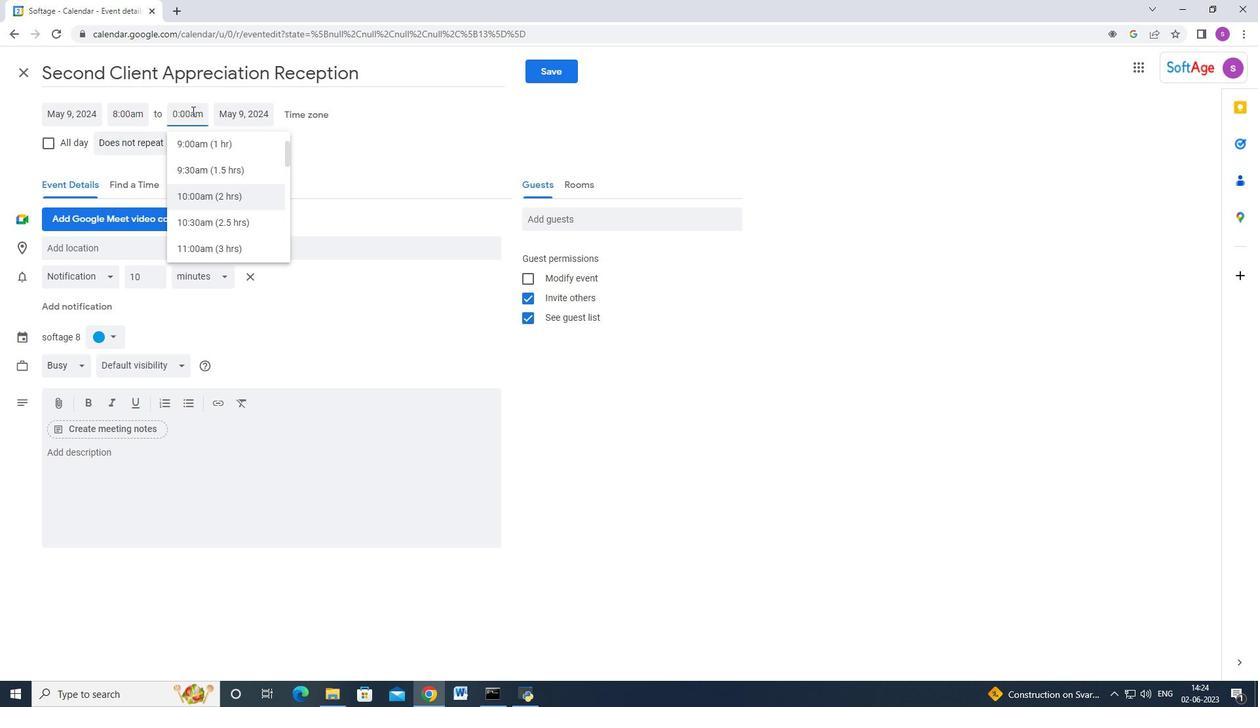 
Action: Mouse moved to (165, 469)
Screenshot: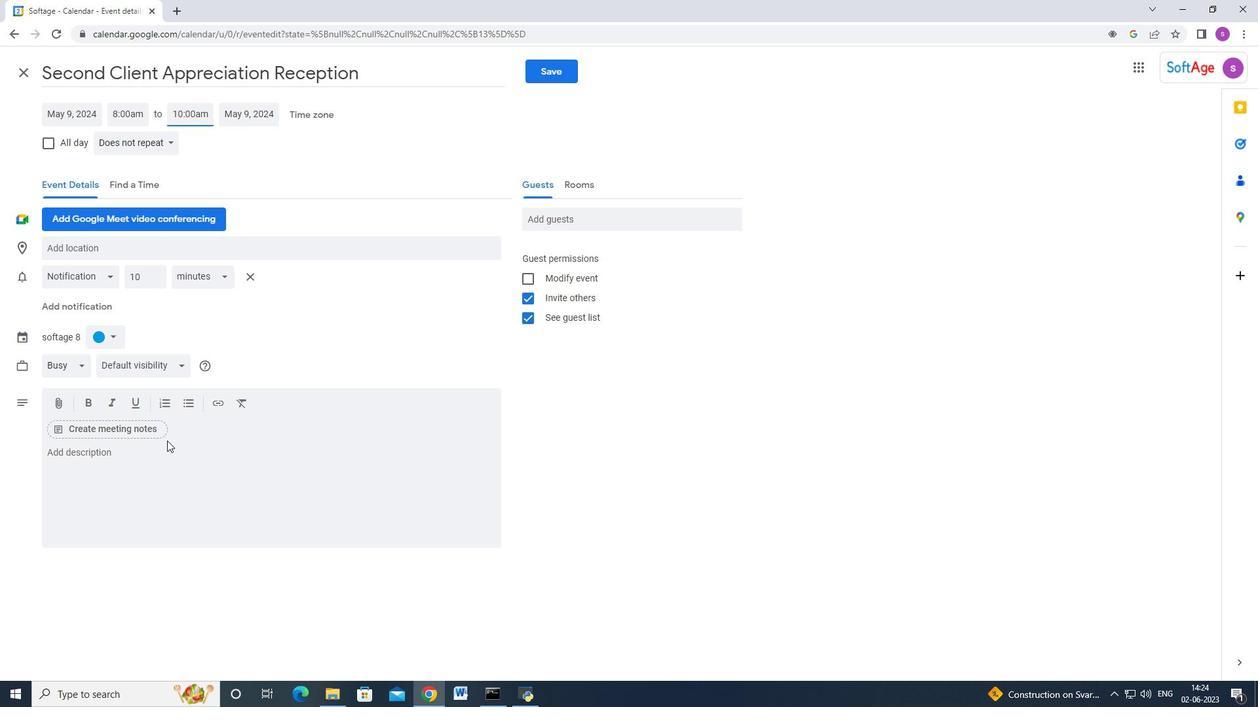 
Action: Mouse pressed left at (165, 469)
Screenshot: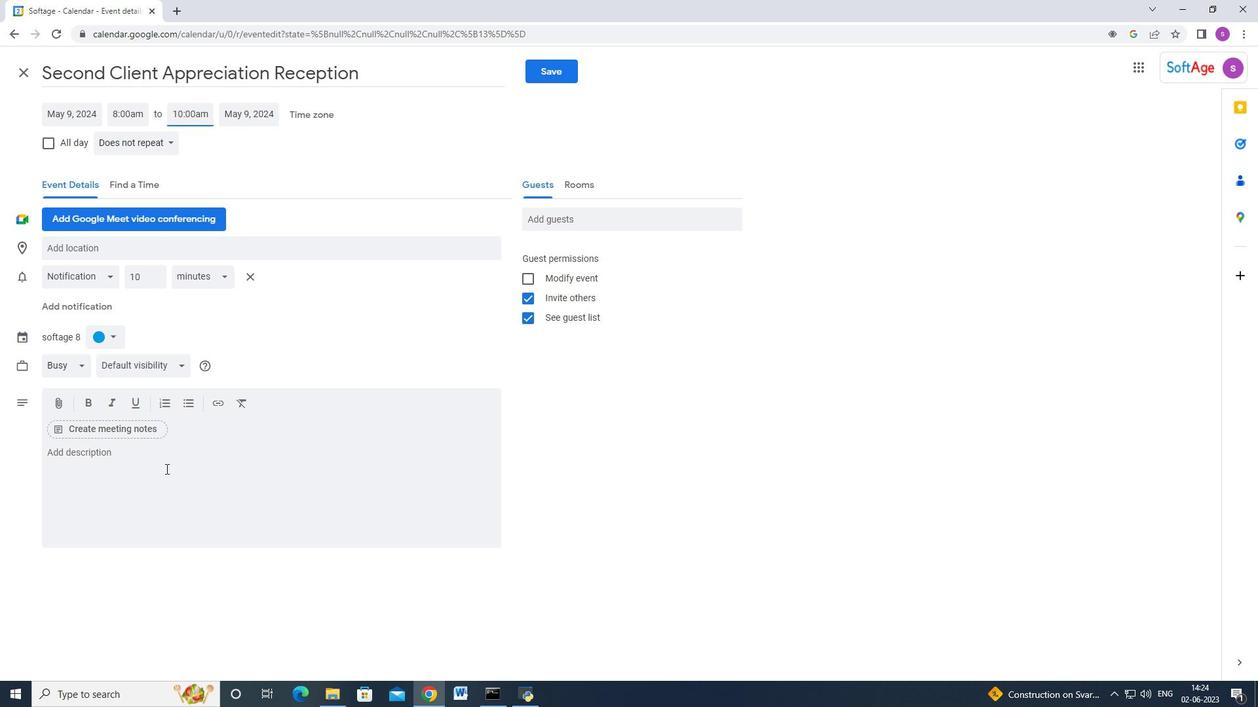 
Action: Mouse moved to (165, 468)
Screenshot: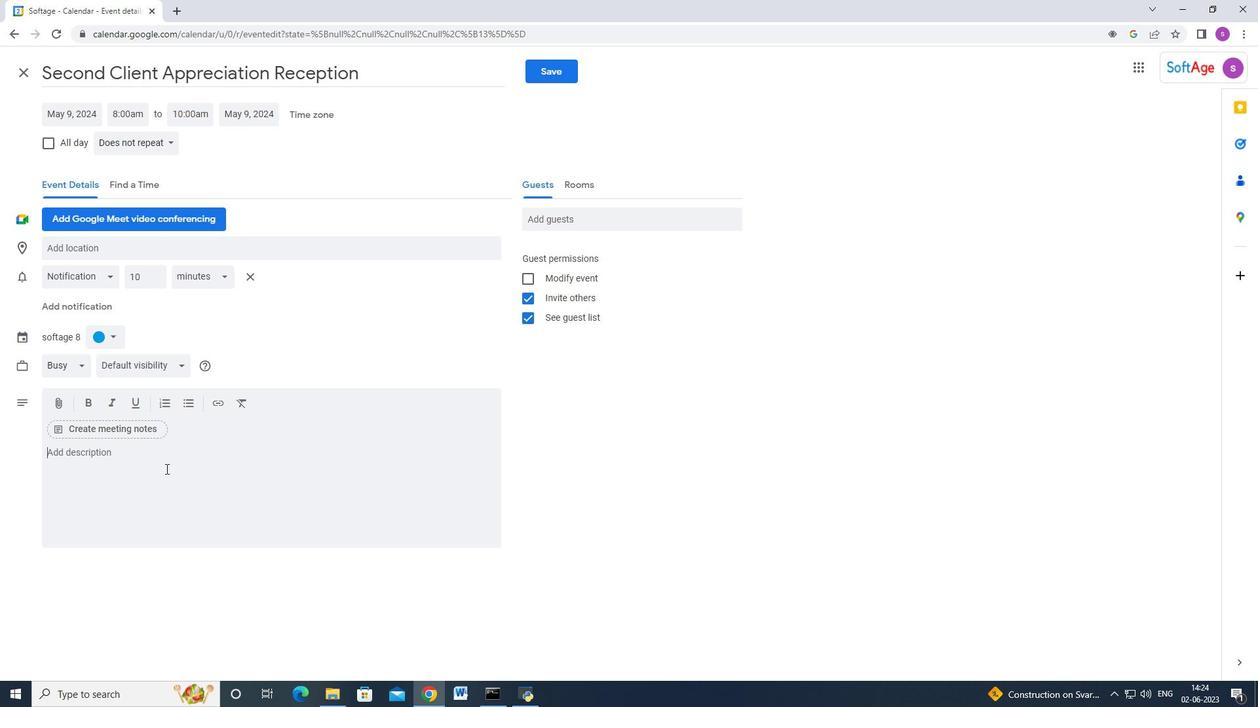 
Action: Key pressed <Key.shift>The<Key.space><Key.shift>P<Key.caps_lock>IP<Key.space><Key.caps_lock><Key.space><Key.backspace><Key.shift_r>Discussion<Key.space>will<Key.space>be<Key.space>conducted<Key.space>in<Key.space>a<Key.space>respectful<Key.space>and<Key.space>confidential<Key.space>manner,<Key.space>ensuring<Key.space>that<Key.space>the<Key.space>employee<Key.space>feels<Key.space>heard<Key.space>and<Key.space>valued.<Key.space><Key.shift>The<Key.space>ultimate<Key.space>goal<Key.space>is<Key.space>to<Key.space>create<Key.space>a<Key.space>supportive<Key.space>environment<Key.space>that<Key.space>encourage<Key.space><Key.backspace>s<Key.space>growth,<Key.space>self-improvement,<Key.space>and<Key.space>the<Key.space>attainment<Key.space>of<Key.space>desired<Key.space>performance<Key.space>levels.
Screenshot: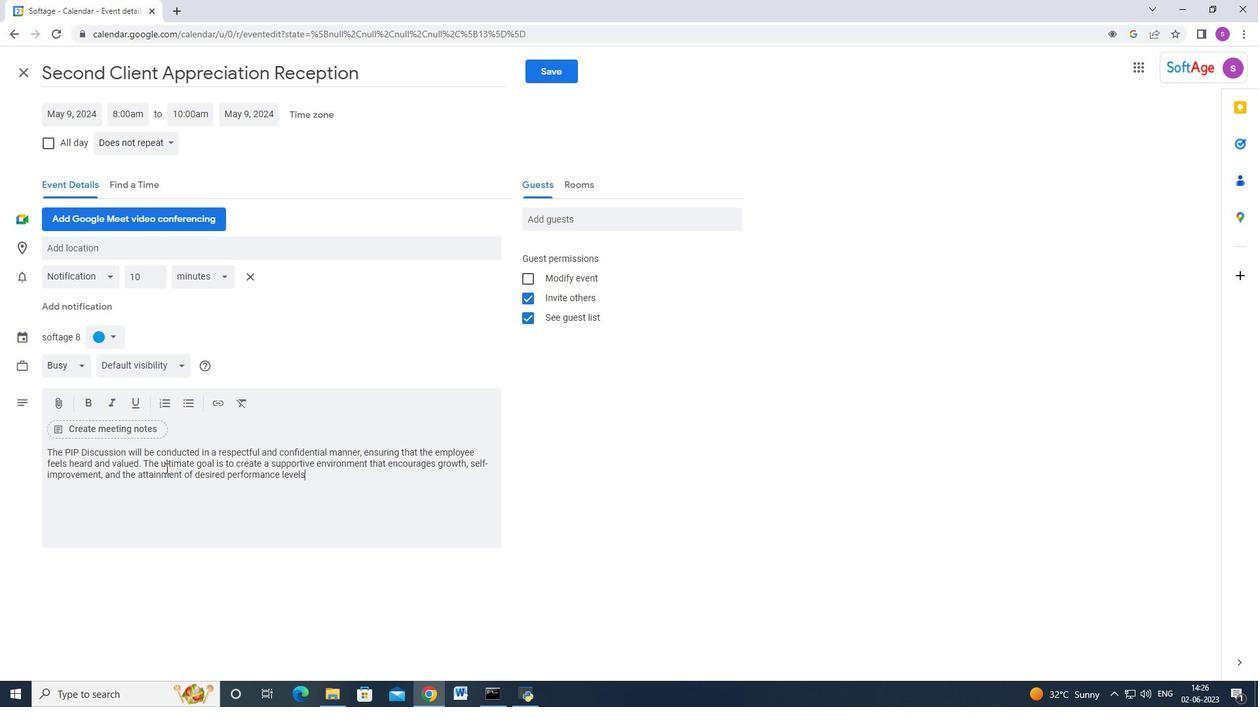 
Action: Mouse moved to (116, 336)
Screenshot: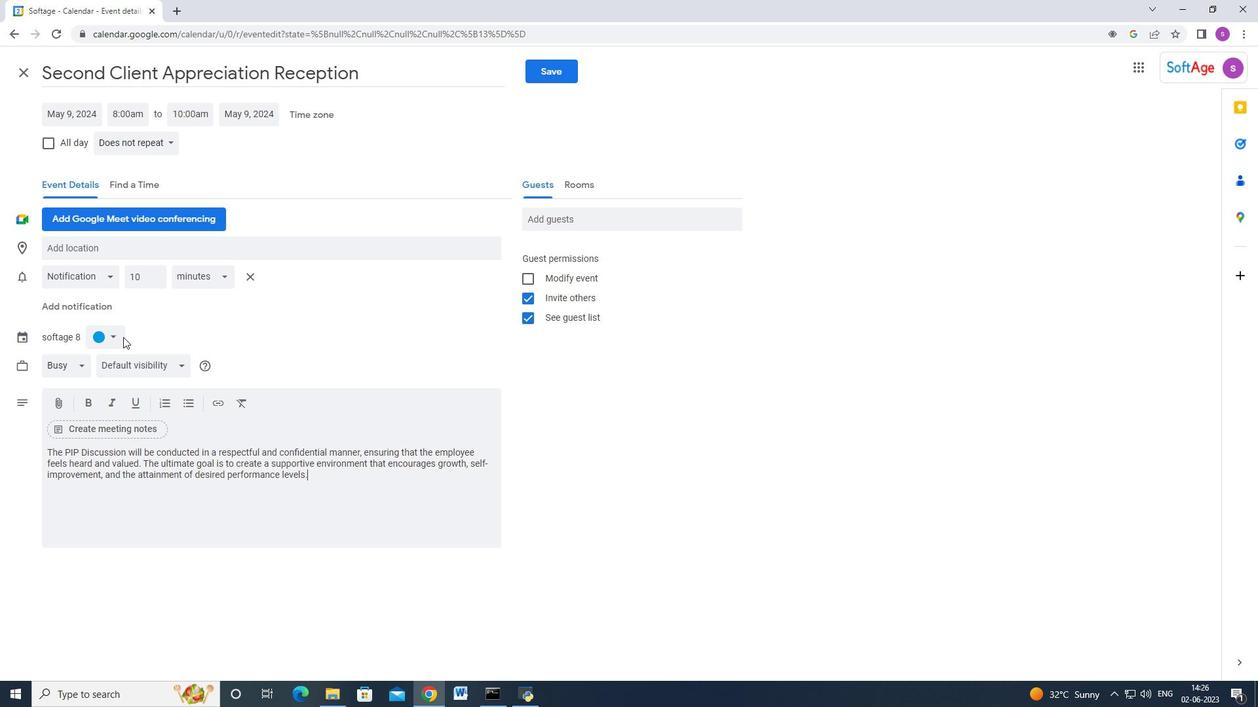 
Action: Mouse pressed left at (116, 336)
Screenshot: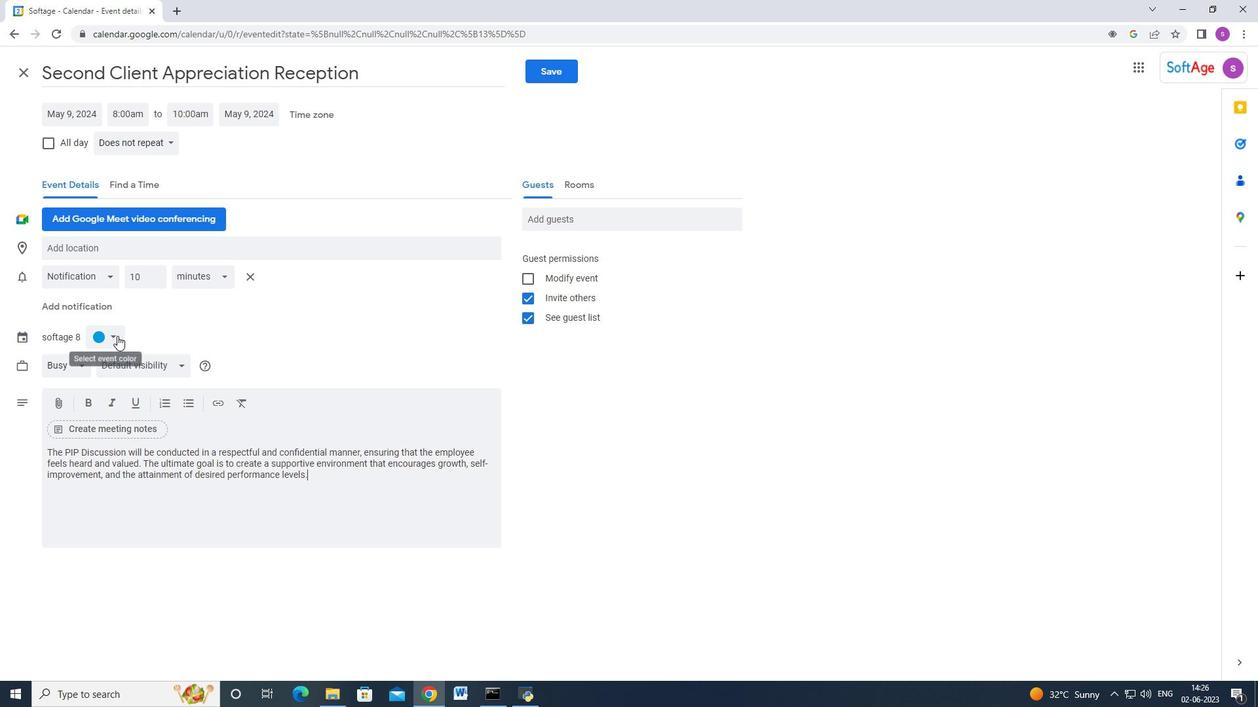 
Action: Mouse moved to (113, 339)
Screenshot: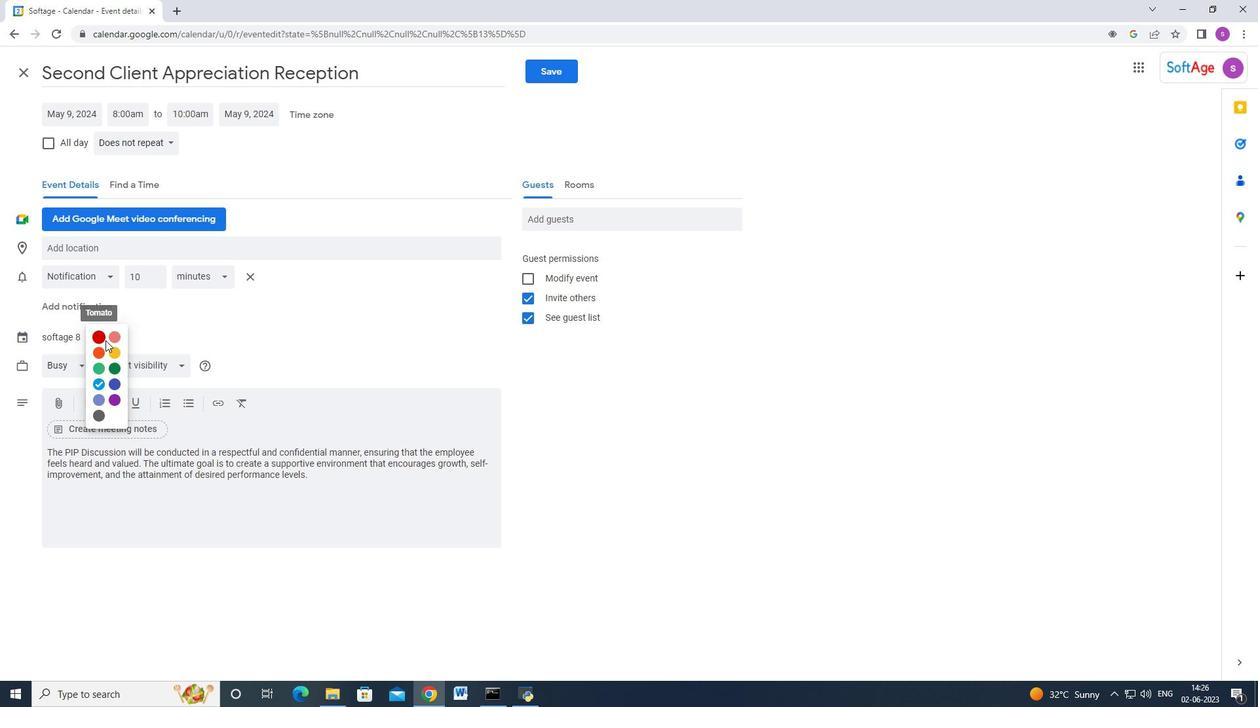 
Action: Mouse pressed left at (113, 339)
Screenshot: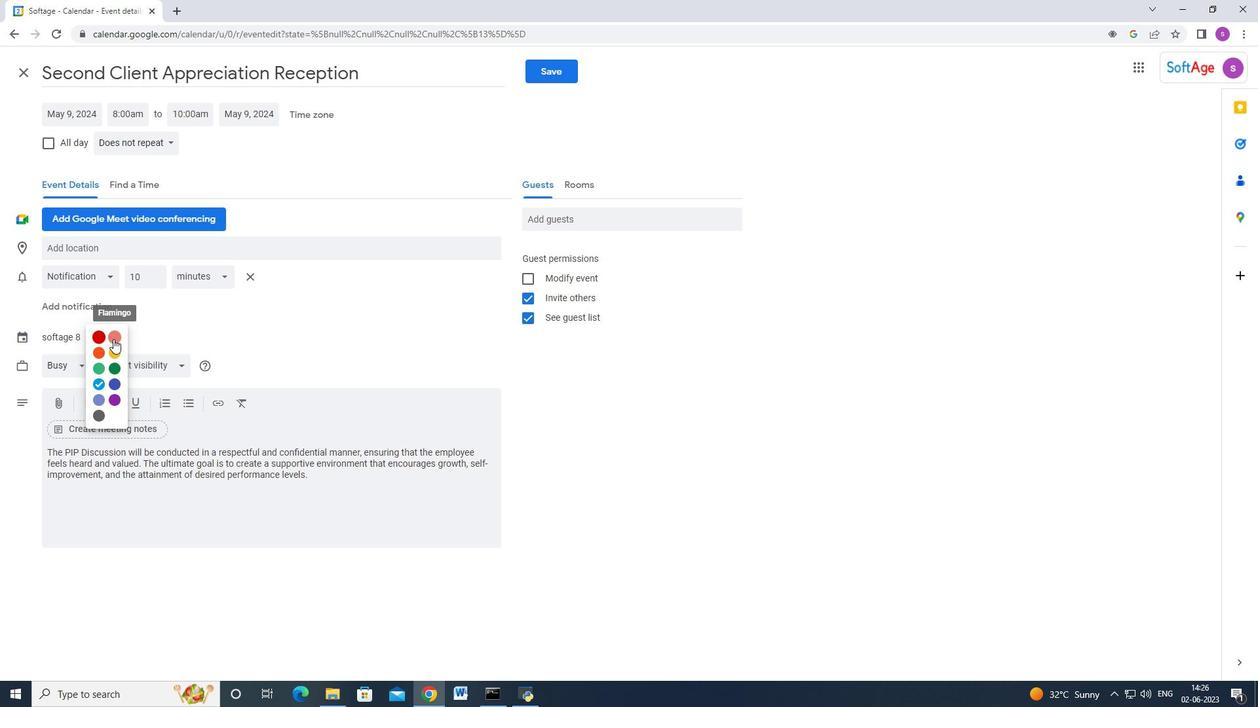 
Action: Mouse moved to (111, 241)
Screenshot: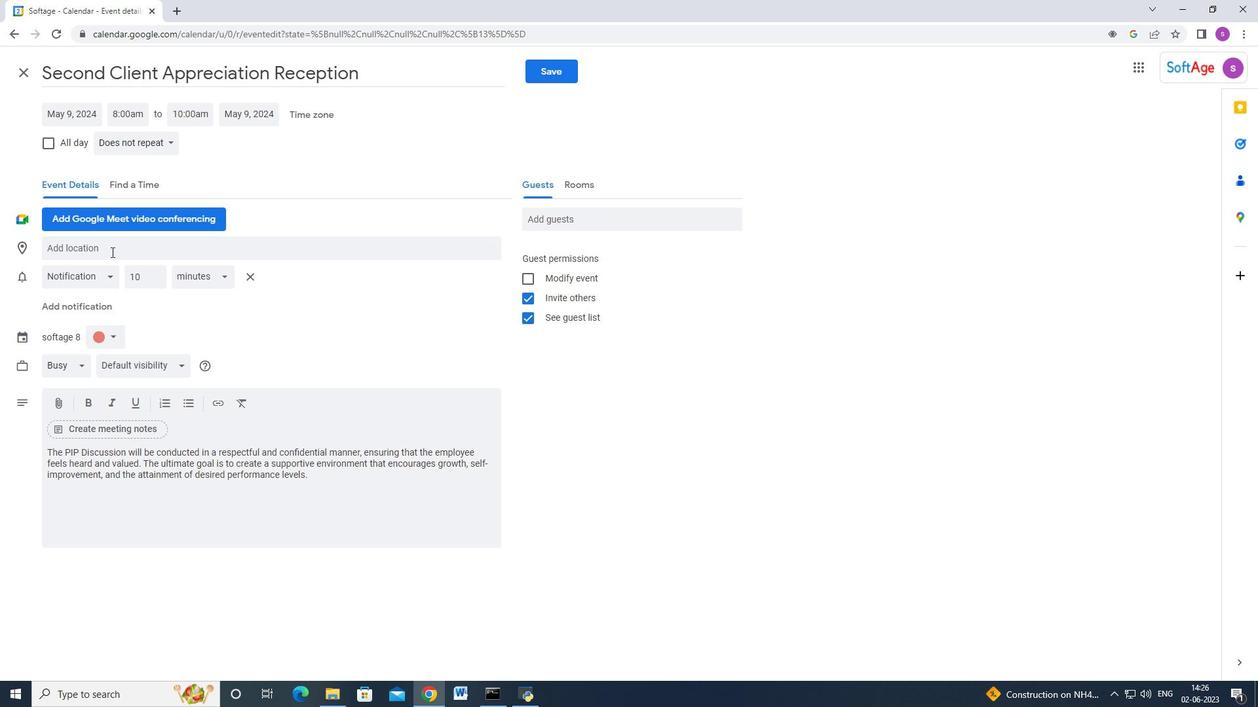 
Action: Mouse pressed left at (111, 241)
Screenshot: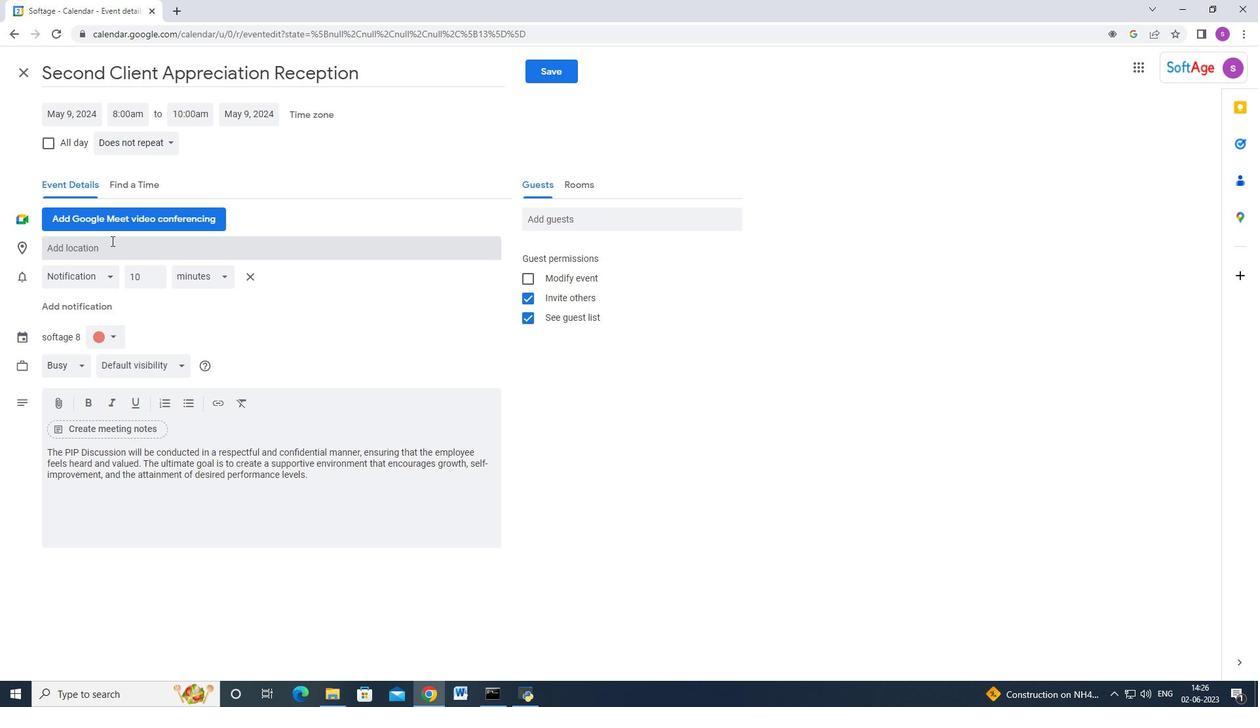 
Action: Key pressed <Key.shift>Vilnius<Key.space><Key.backspace>,<Key.space><Key.shift>Lithuania
Screenshot: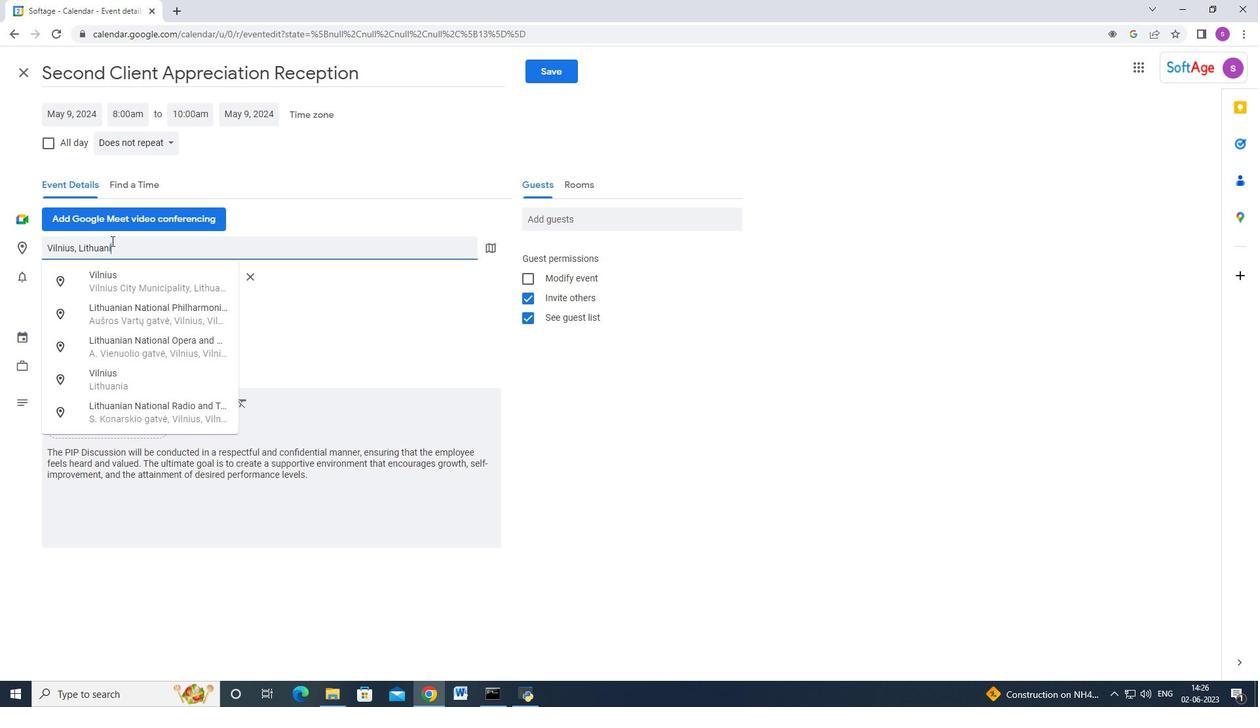 
Action: Mouse moved to (123, 377)
Screenshot: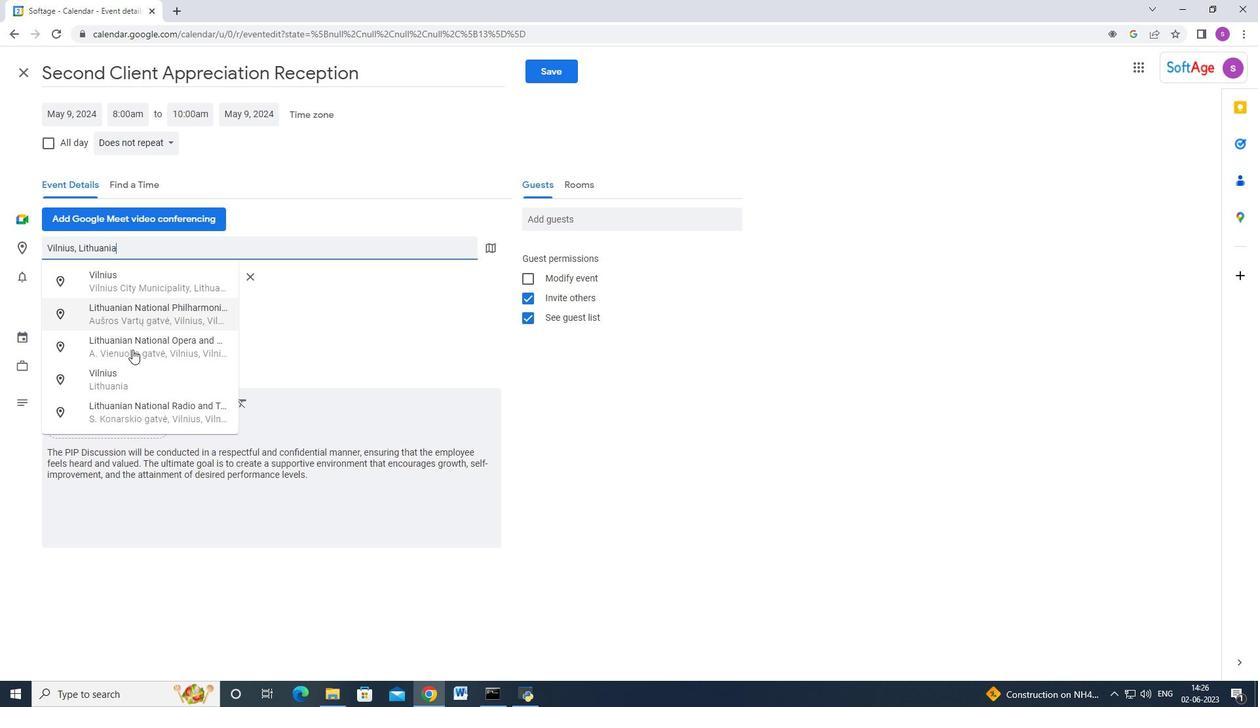 
Action: Mouse pressed left at (123, 377)
Screenshot: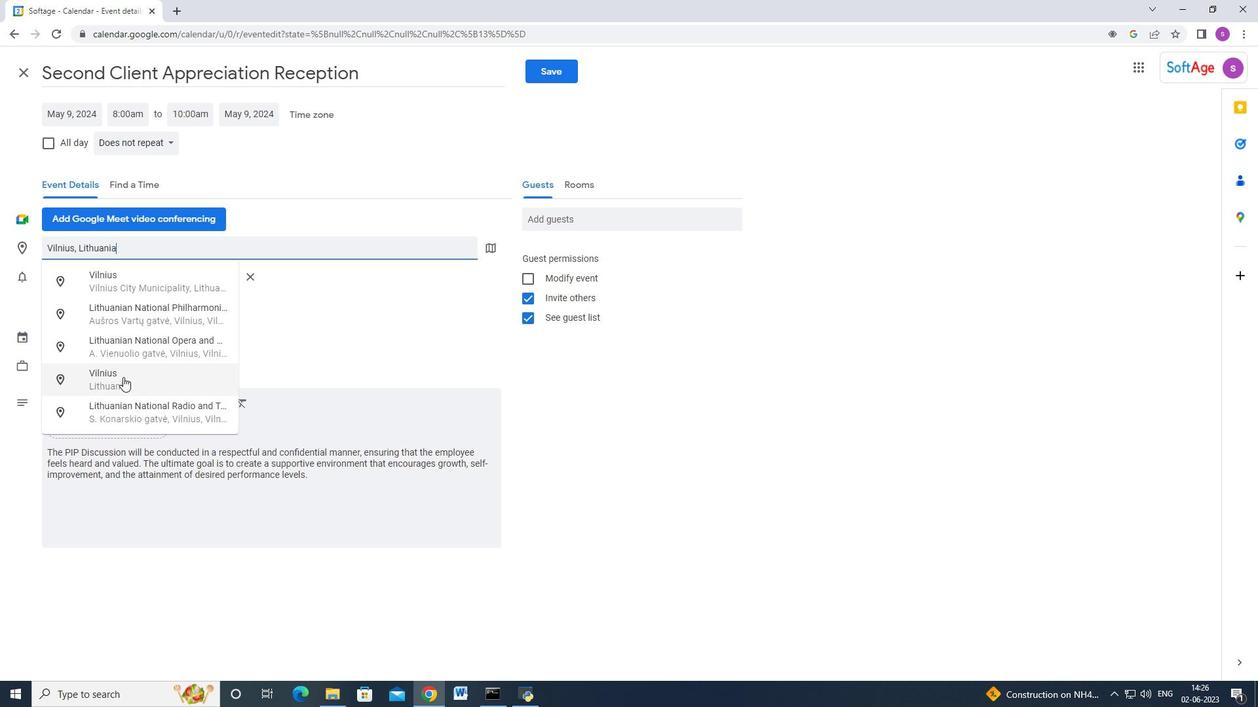 
Action: Mouse moved to (392, 338)
Screenshot: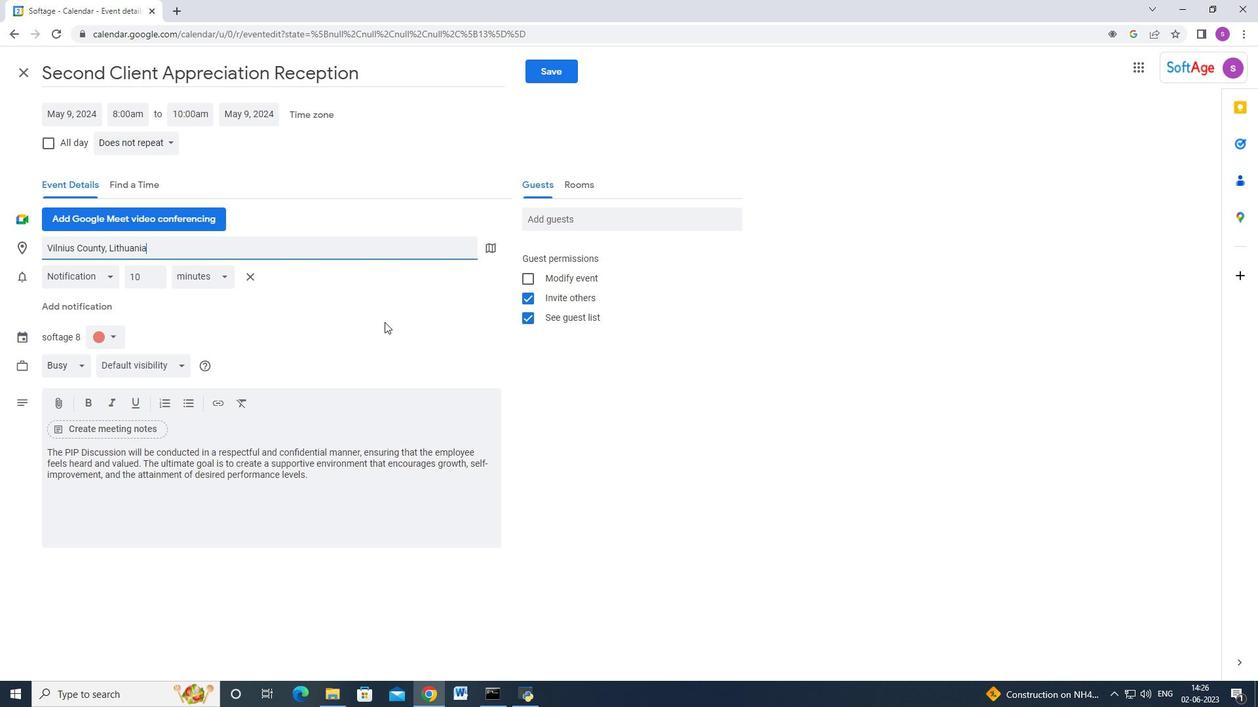 
Action: Mouse scrolled (392, 338) with delta (0, 0)
Screenshot: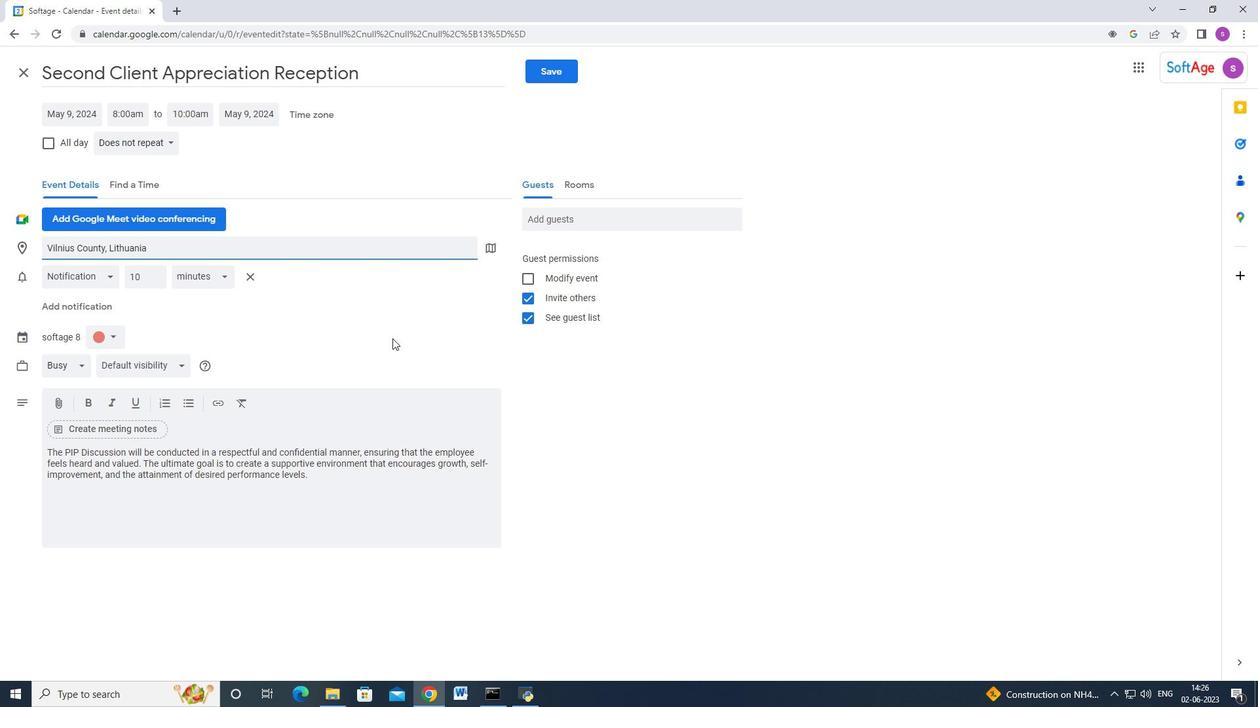 
Action: Mouse moved to (539, 224)
Screenshot: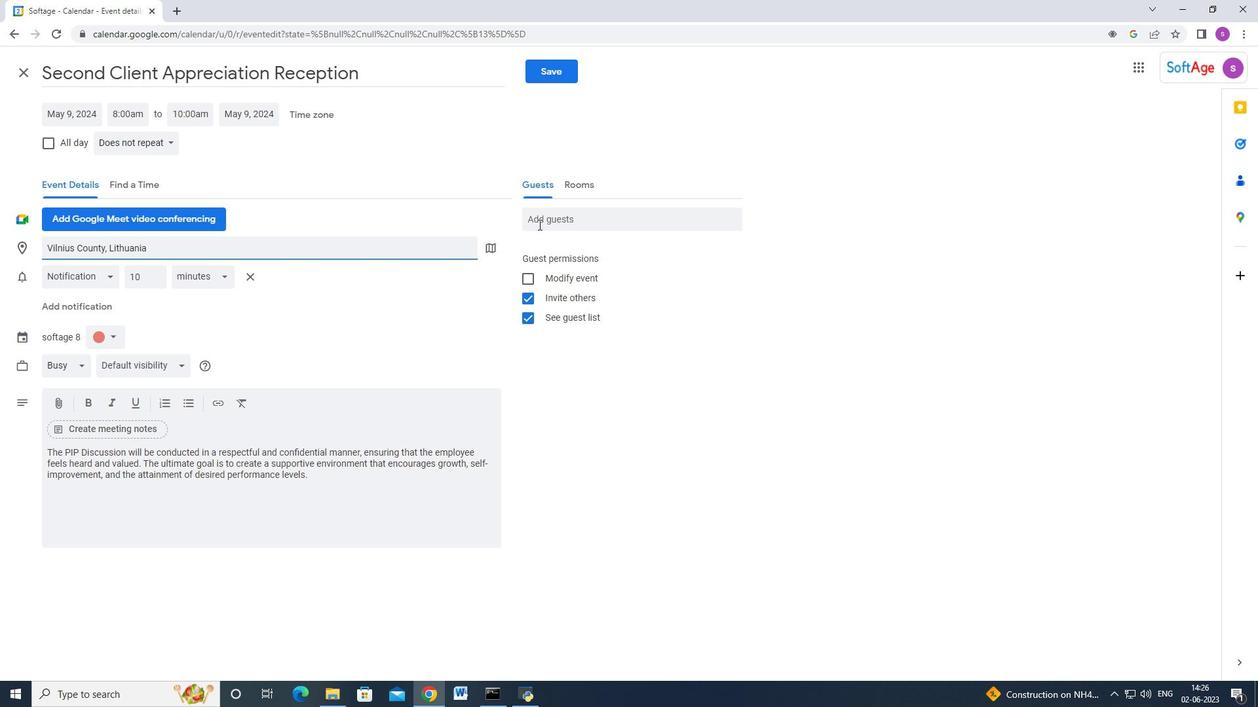 
Action: Mouse pressed left at (539, 224)
Screenshot: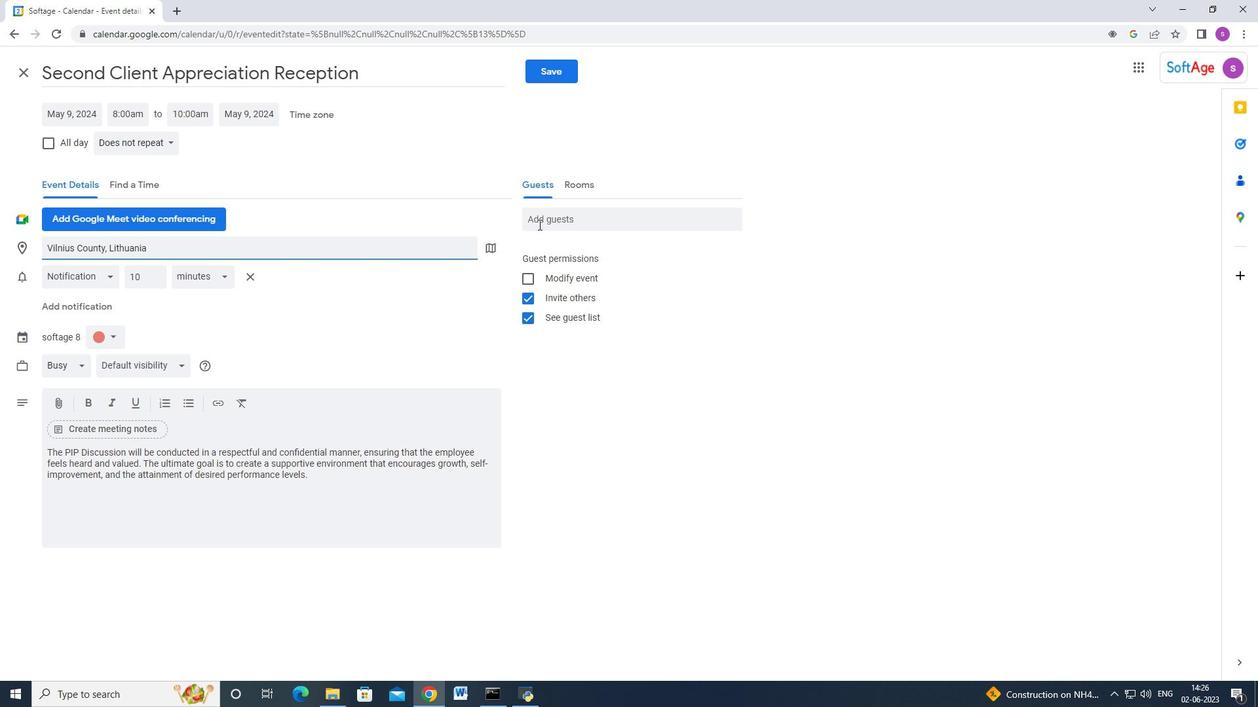 
Action: Mouse moved to (557, 223)
Screenshot: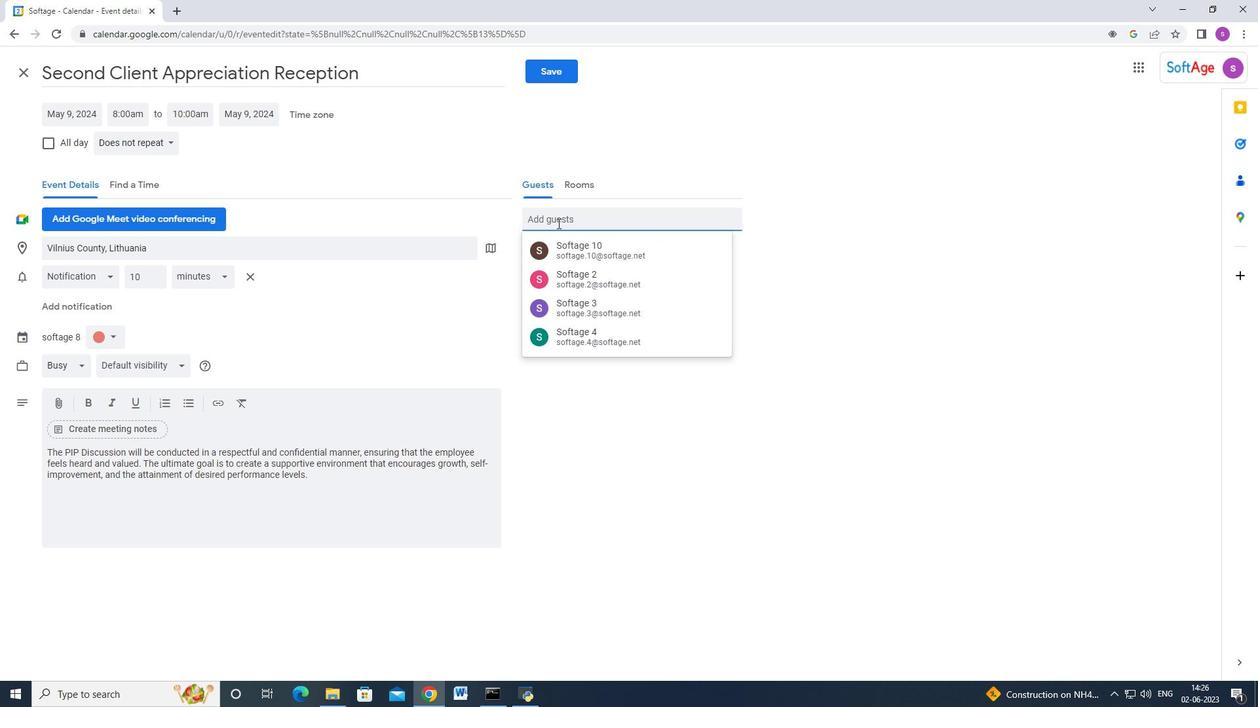
Action: Key pressed softage.6<Key.shift_r>@softage.net<Key.enter>softage.7<Key.shift_r>@softage.net<Key.enter>
Screenshot: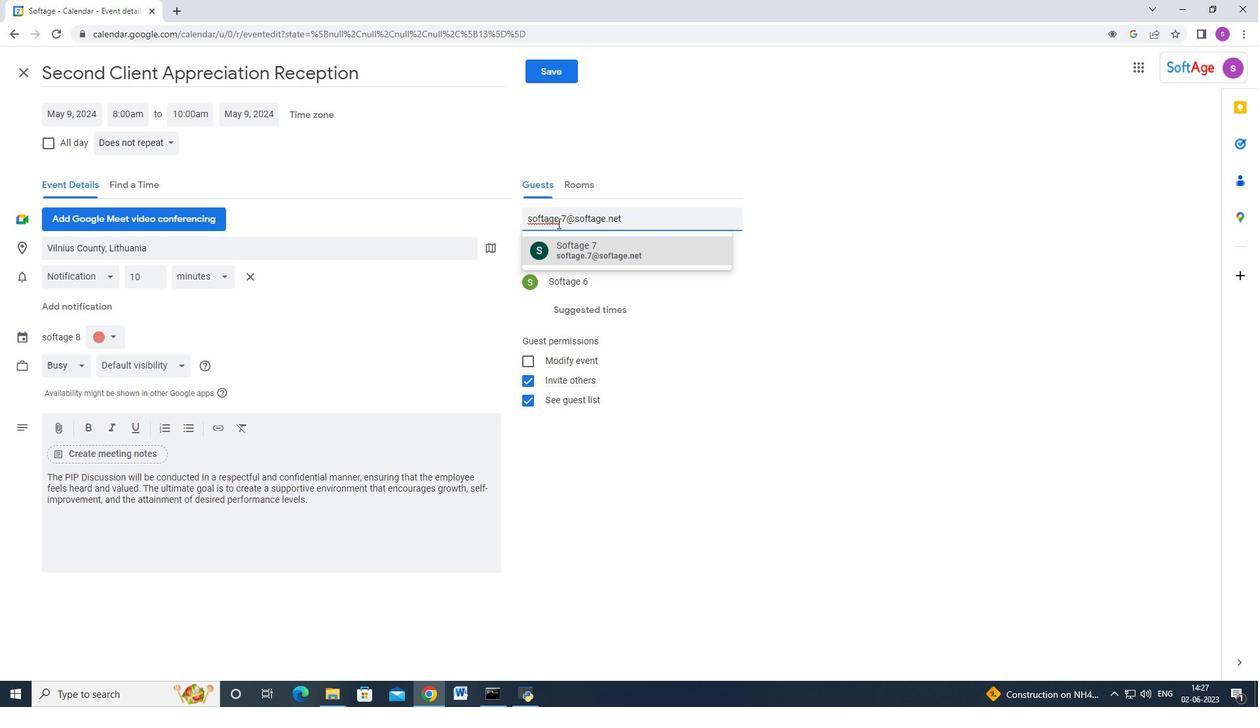 
Action: Mouse moved to (499, 218)
Screenshot: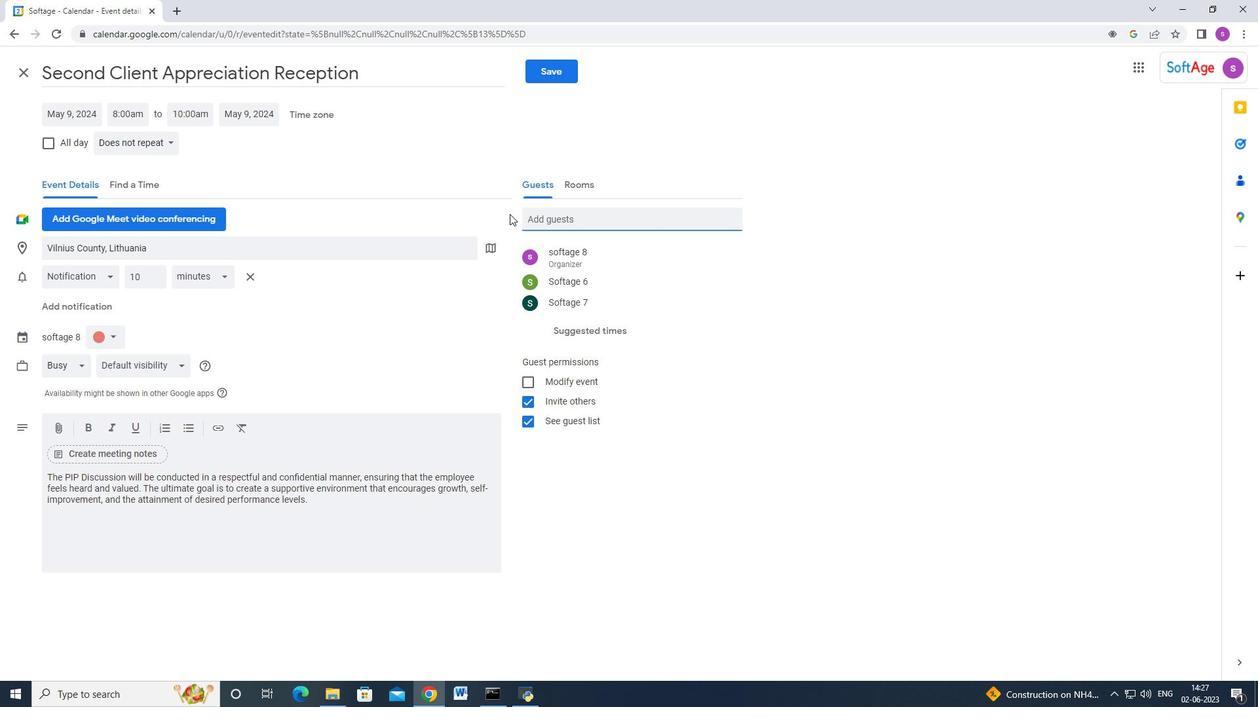 
Action: Mouse scrolled (499, 219) with delta (0, 0)
Screenshot: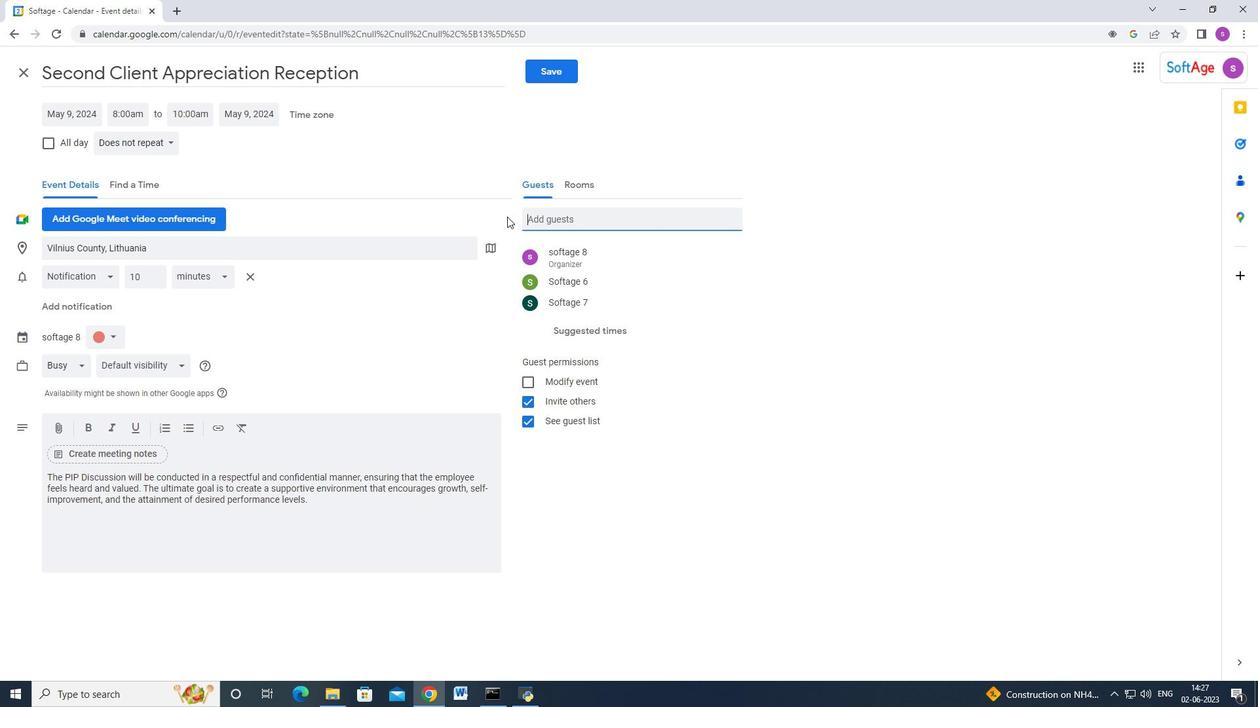 
Action: Mouse moved to (160, 140)
Screenshot: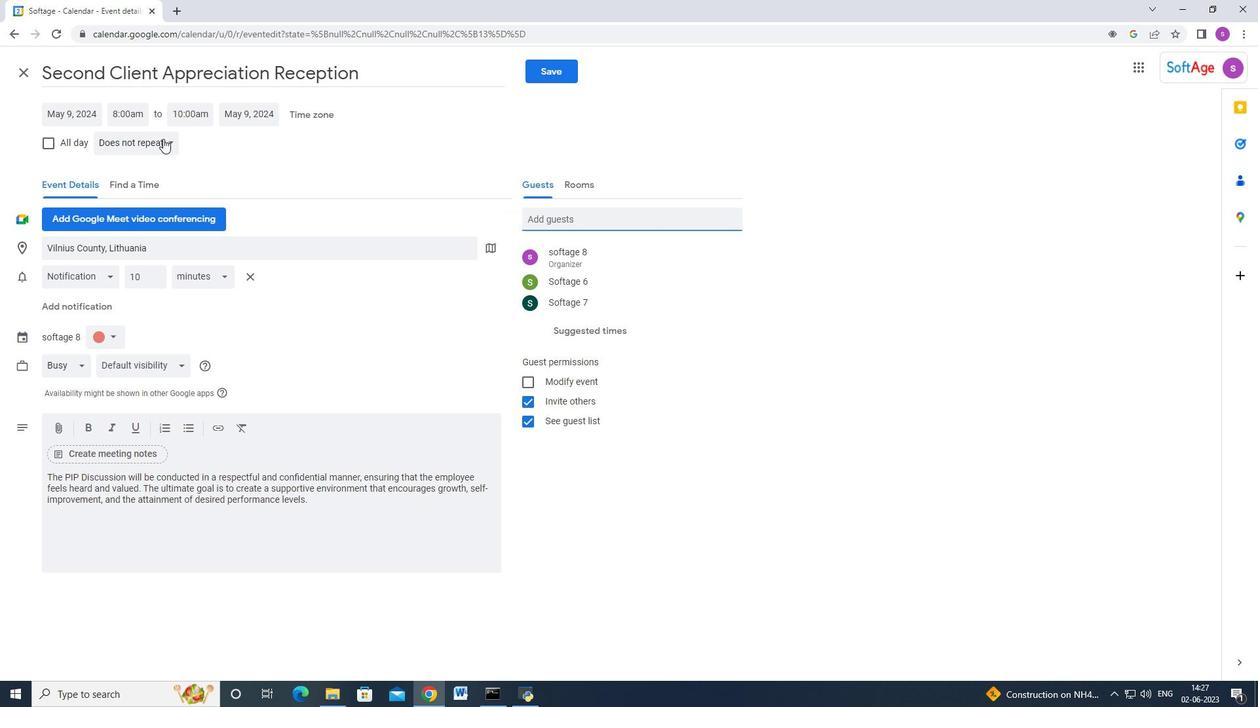 
Action: Mouse pressed left at (160, 140)
Screenshot: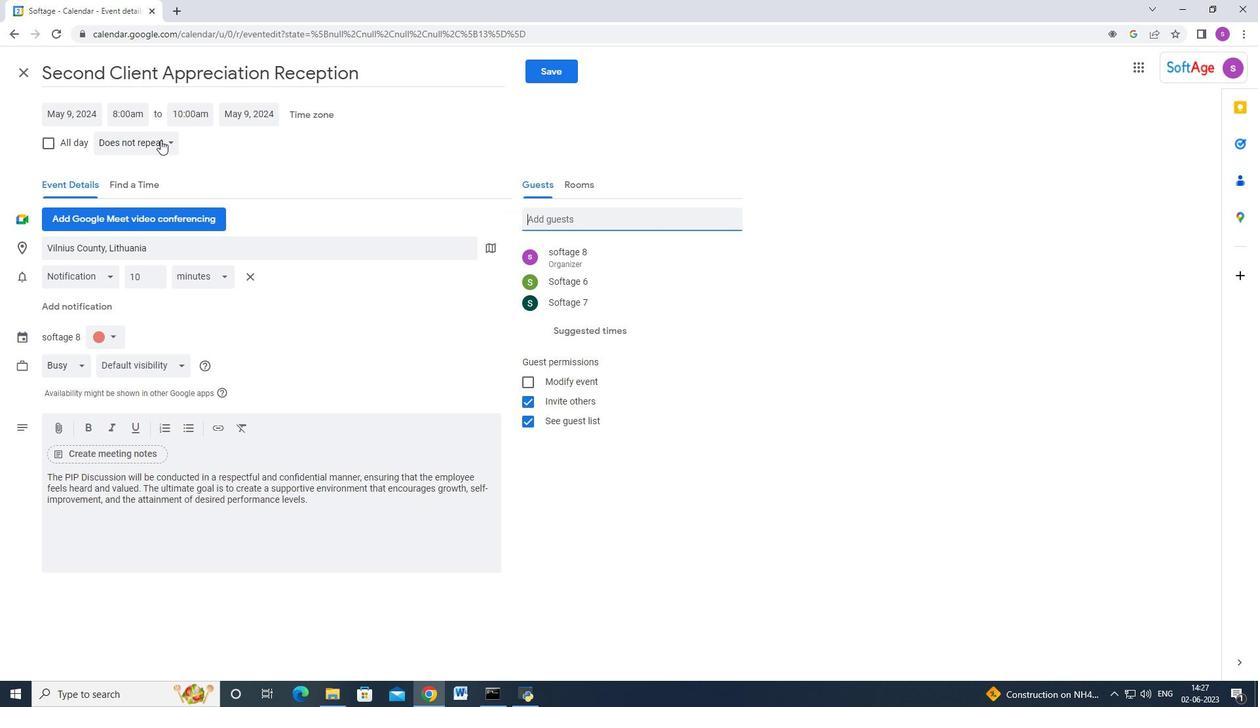 
Action: Mouse moved to (139, 167)
Screenshot: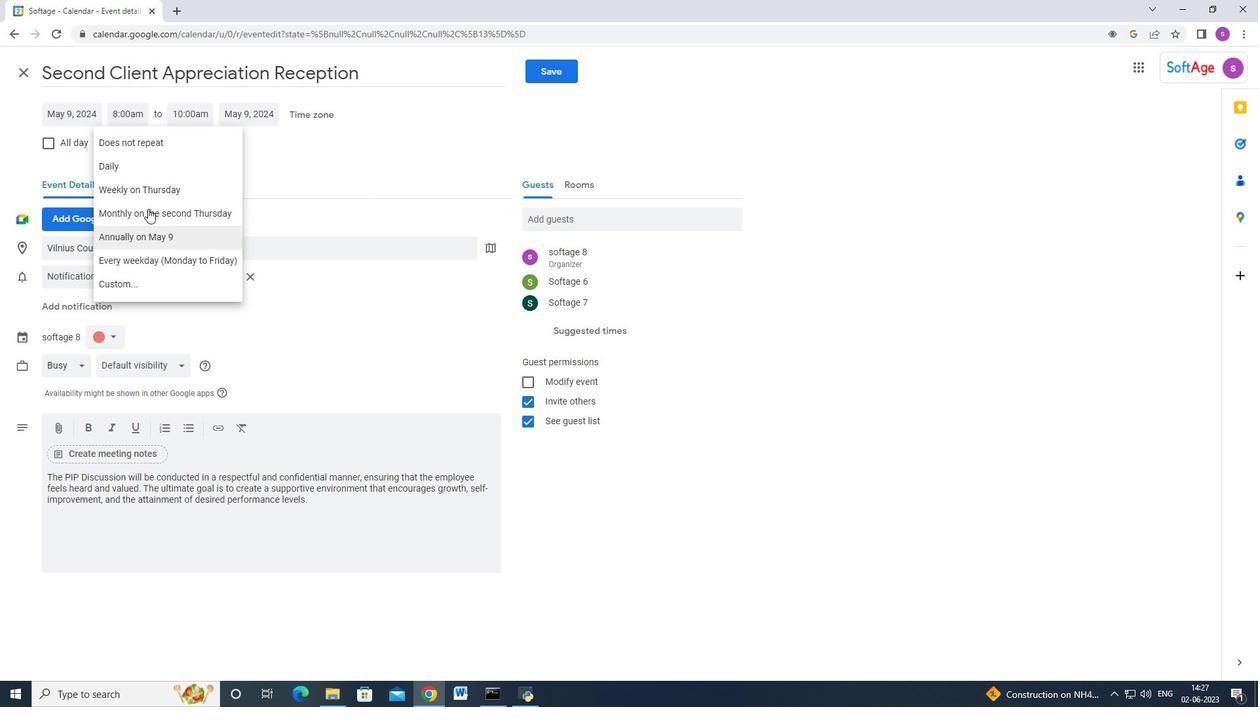 
Action: Mouse pressed left at (139, 167)
Screenshot: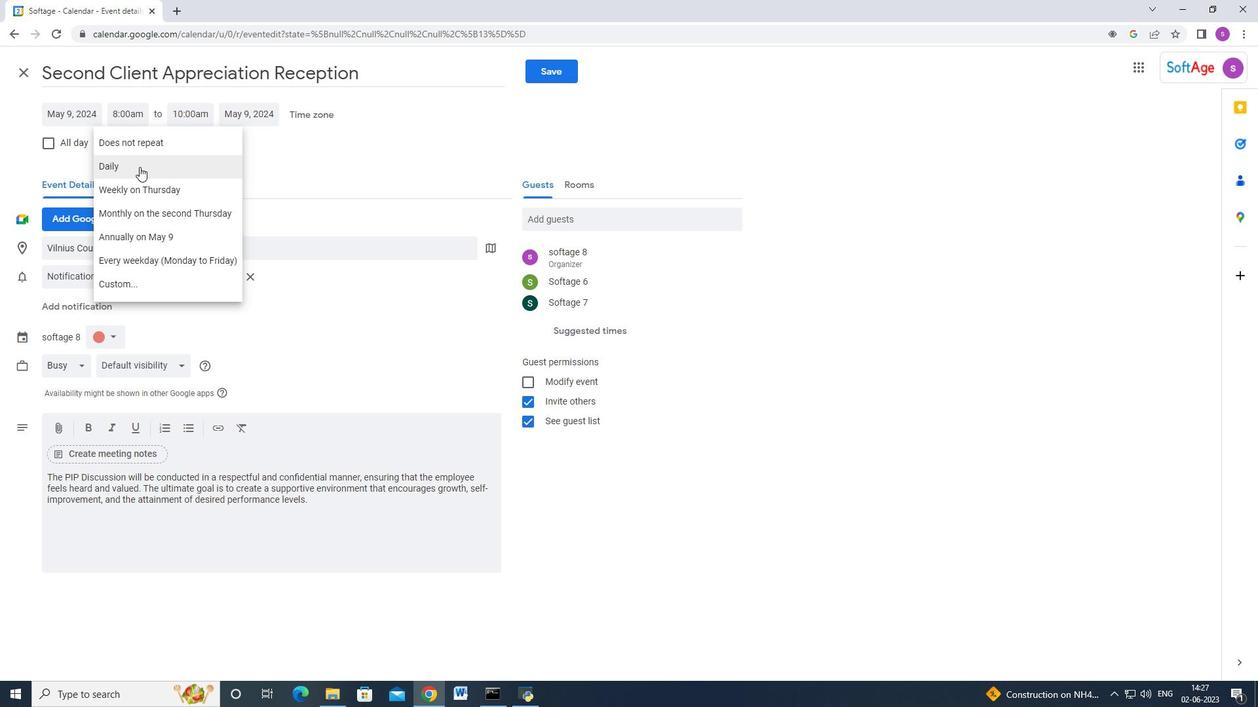 
Action: Mouse moved to (560, 80)
Screenshot: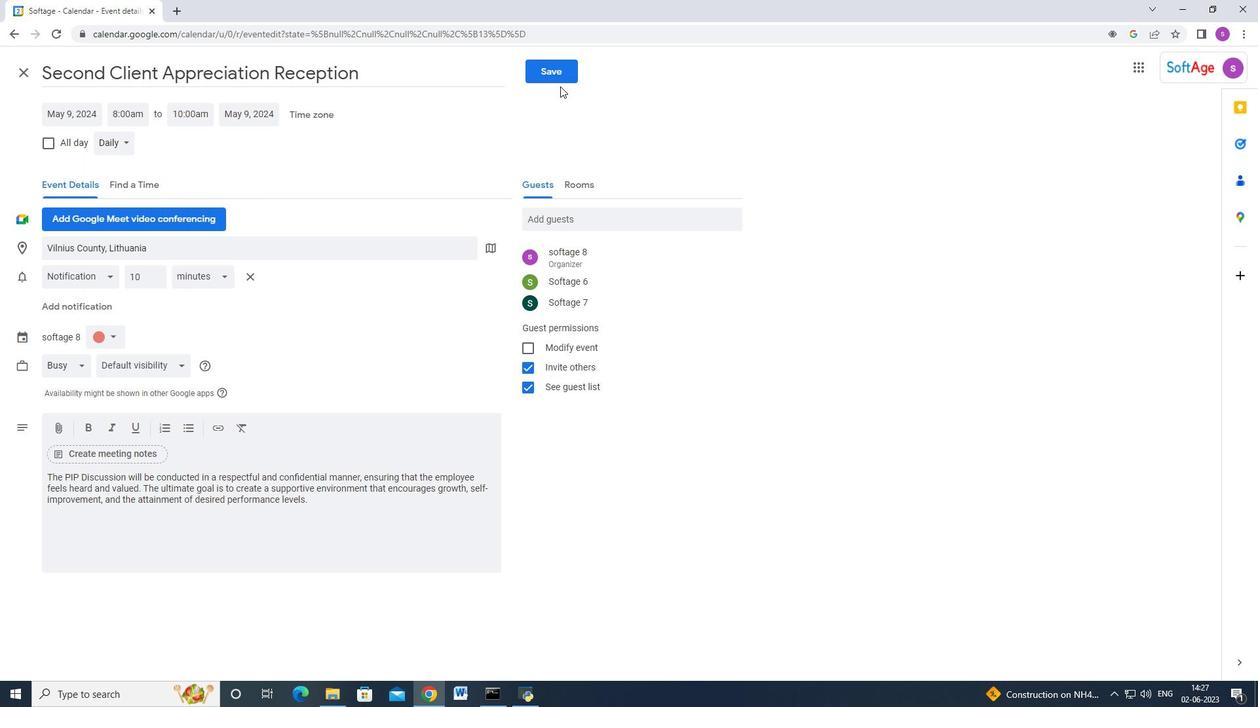 
Action: Mouse pressed left at (560, 80)
Screenshot: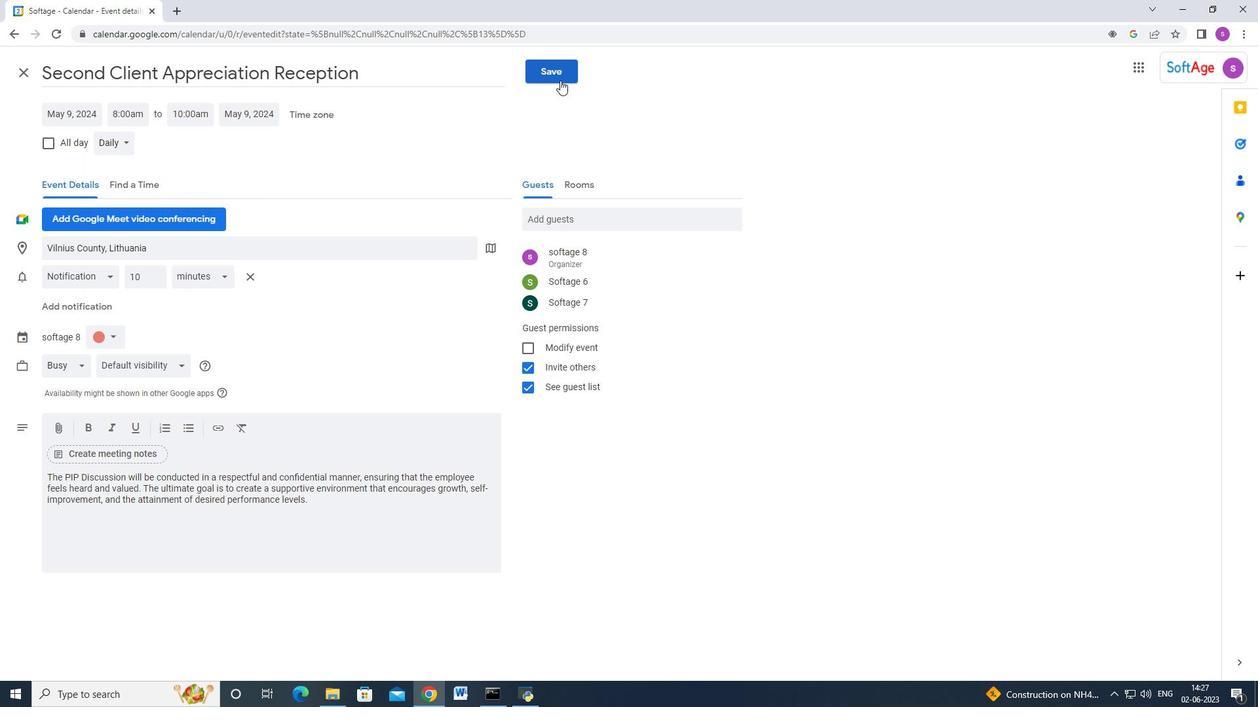 
Action: Mouse moved to (739, 235)
Screenshot: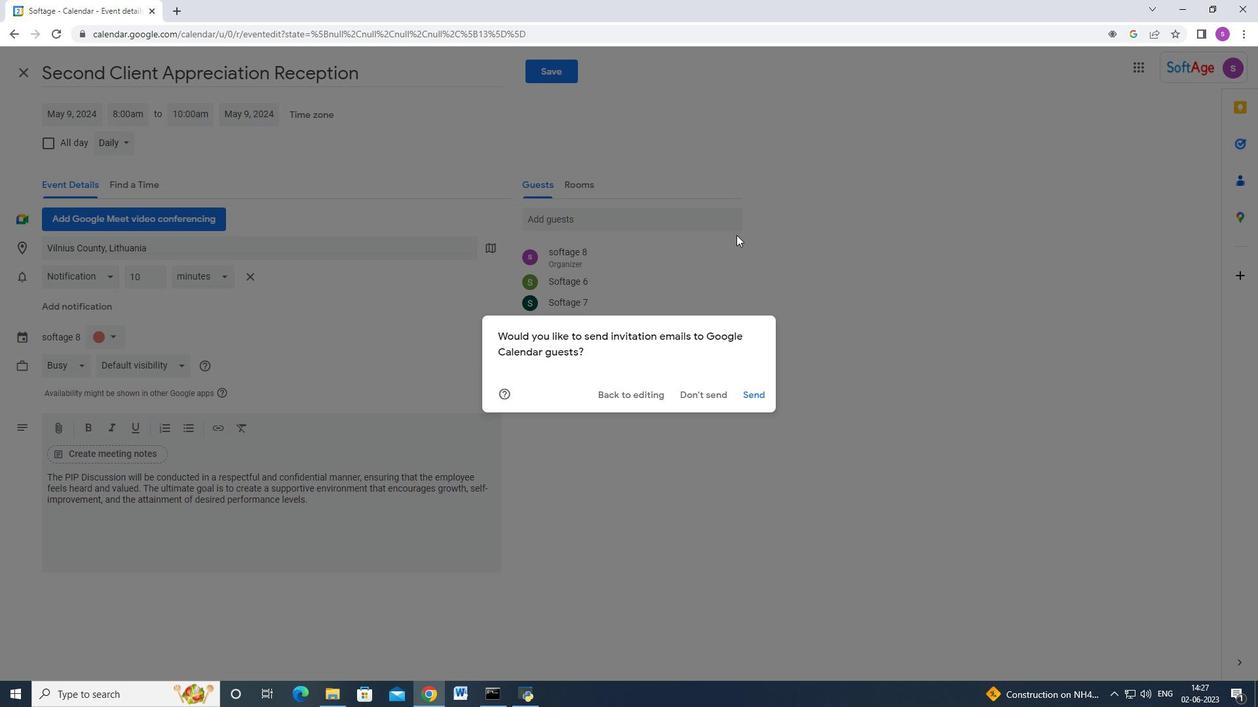 
